 Task: Find connections with filter location Ponteareas with filter topic #SEMwith filter profile language English with filter current company Job4freshers with filter school St. Teresa's College  with filter industry Nonmetallic Mineral Mining with filter service category Date Entry with filter keywords title Community Food Project Worker
Action: Mouse moved to (531, 65)
Screenshot: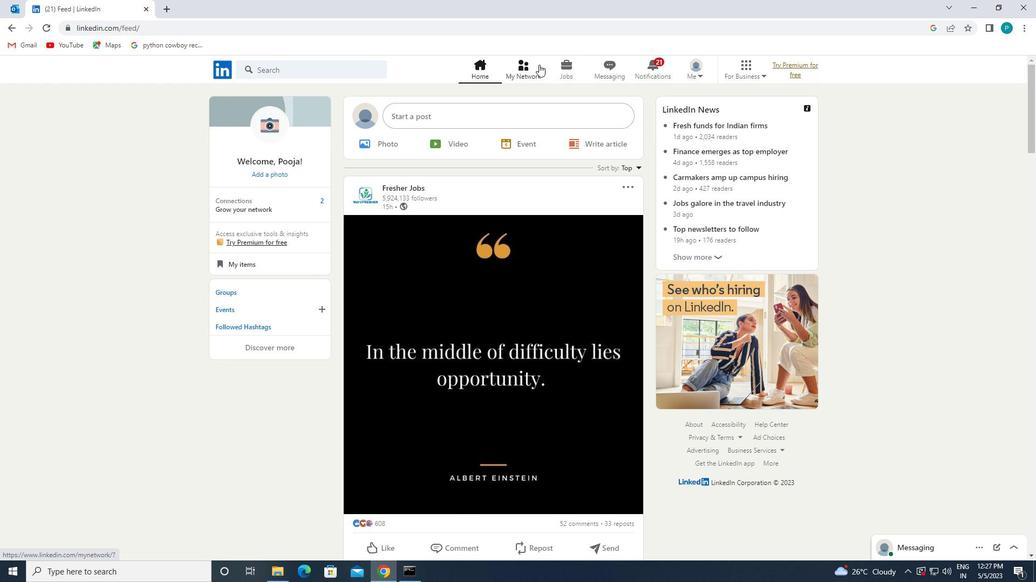 
Action: Mouse pressed left at (531, 65)
Screenshot: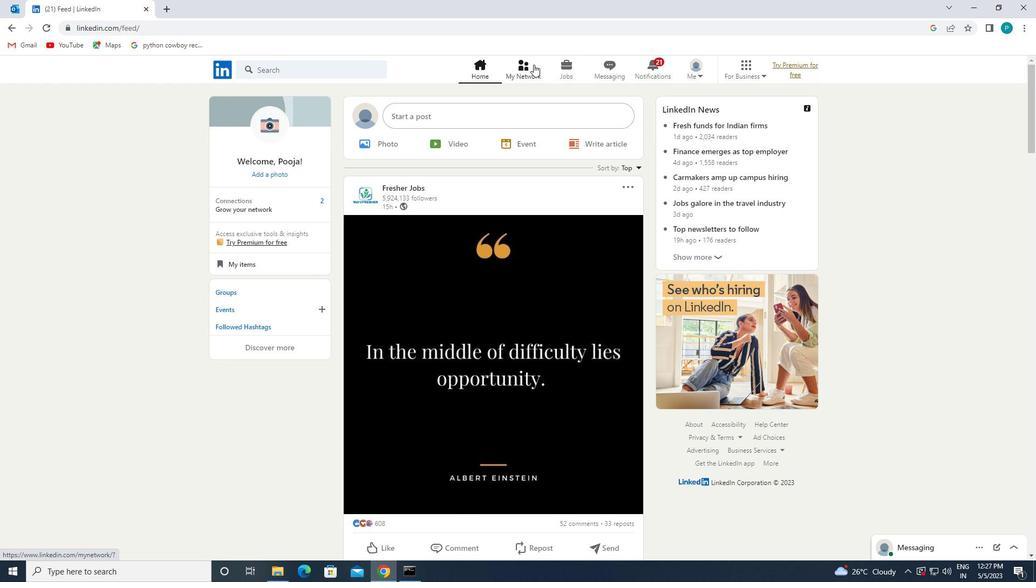 
Action: Mouse moved to (353, 136)
Screenshot: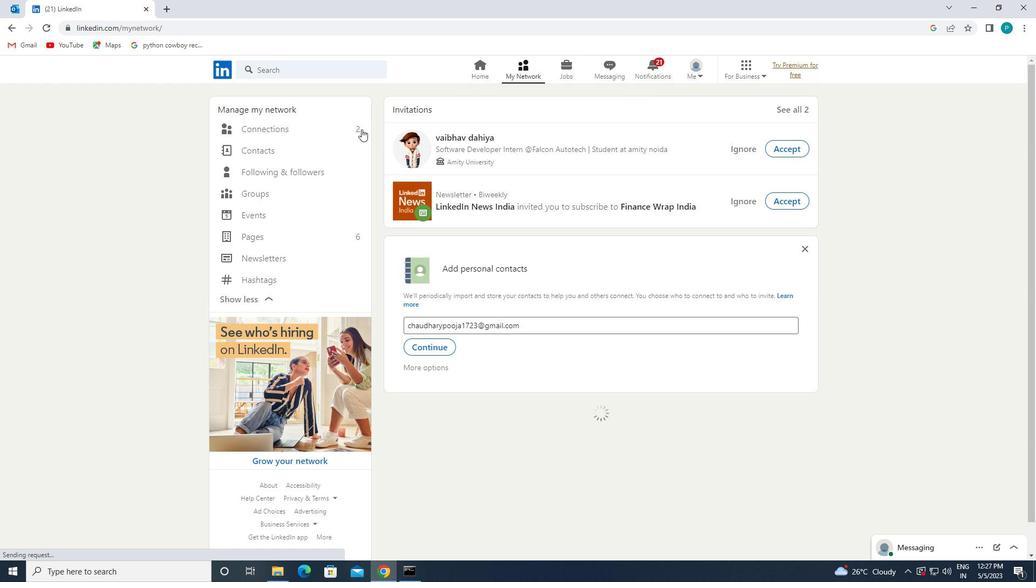 
Action: Mouse pressed left at (353, 136)
Screenshot: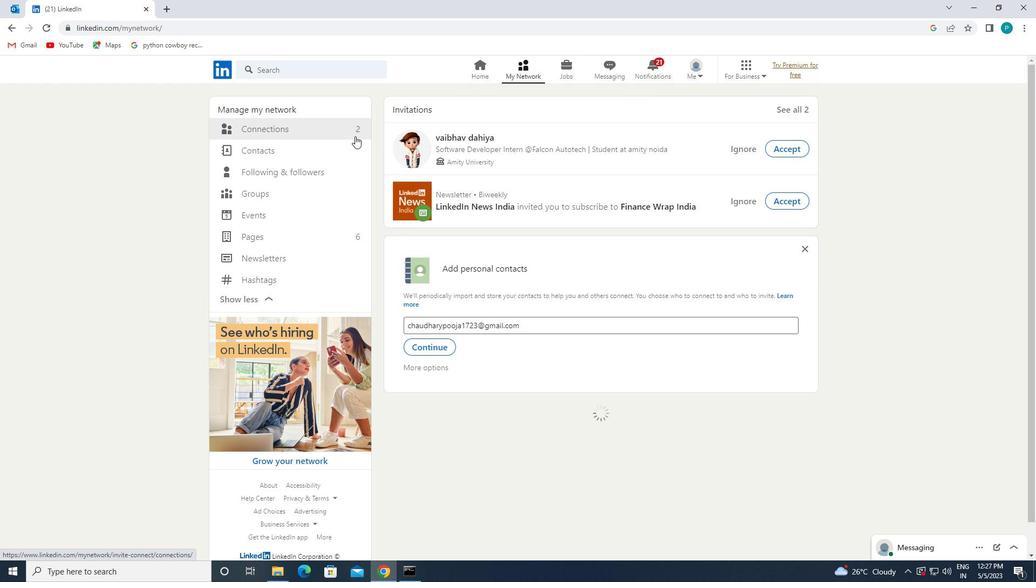 
Action: Mouse moved to (348, 131)
Screenshot: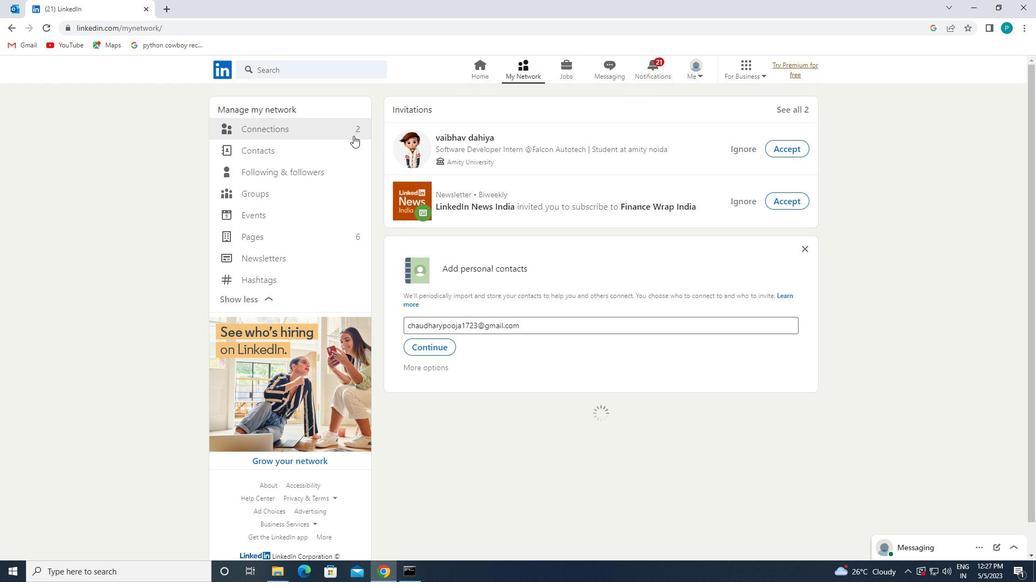 
Action: Mouse pressed left at (348, 131)
Screenshot: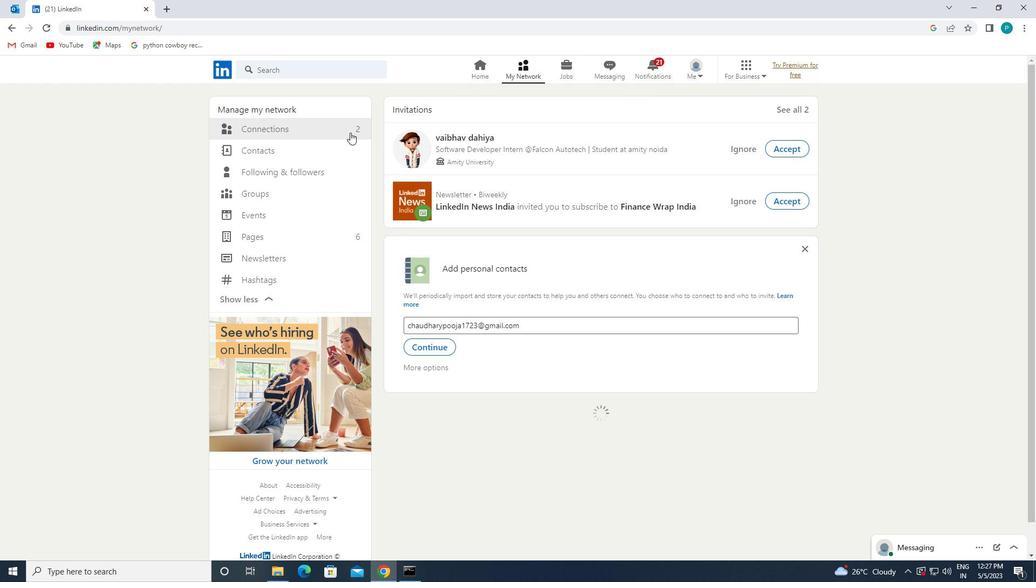 
Action: Mouse moved to (603, 136)
Screenshot: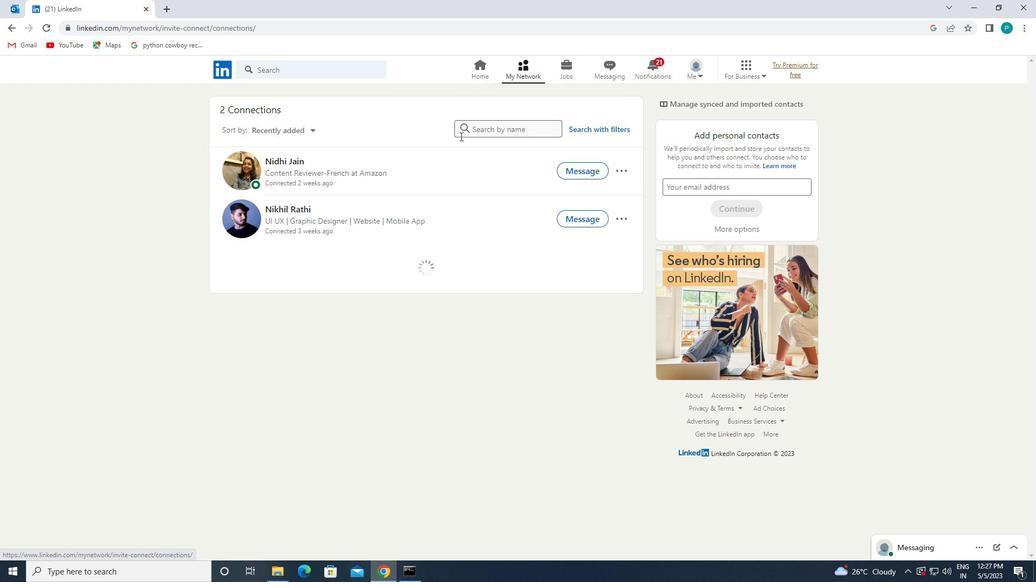 
Action: Mouse pressed left at (603, 136)
Screenshot: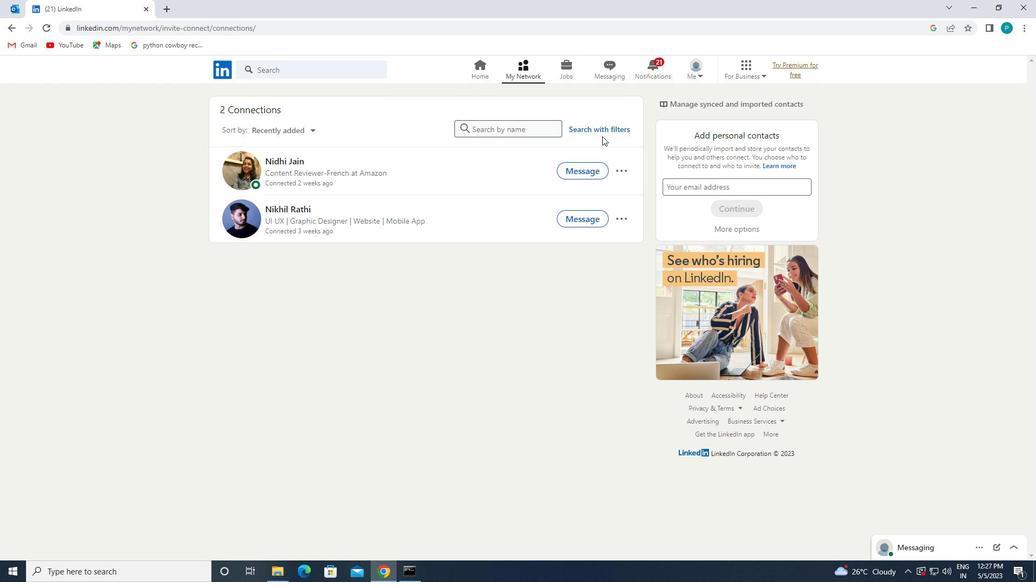 
Action: Mouse moved to (602, 135)
Screenshot: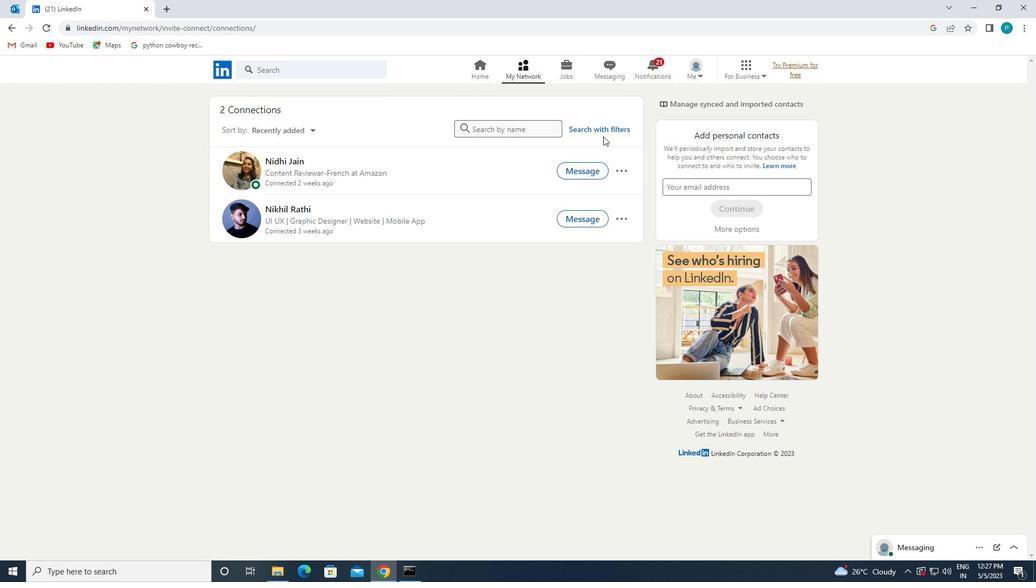 
Action: Mouse pressed left at (602, 135)
Screenshot: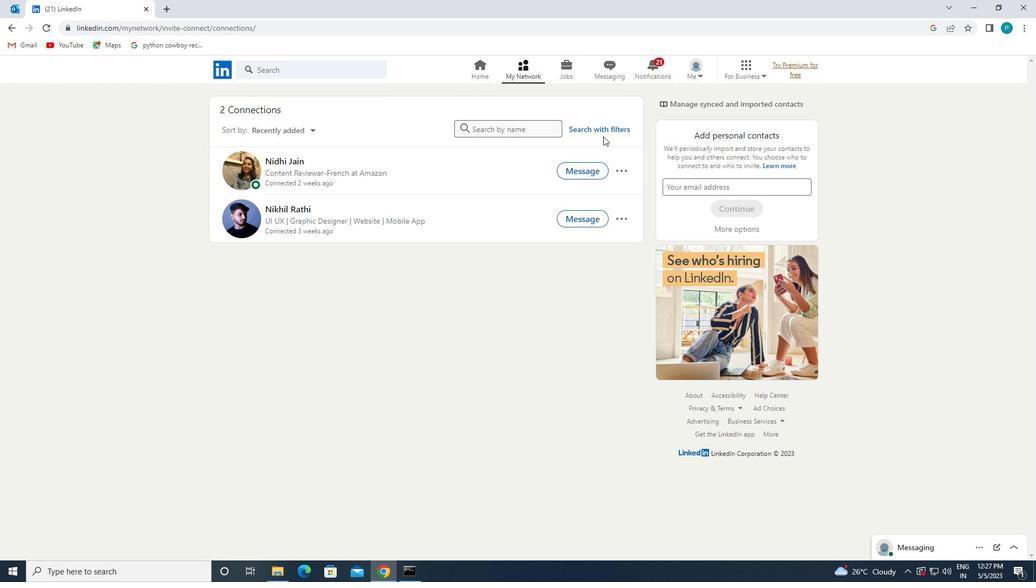 
Action: Mouse moved to (595, 127)
Screenshot: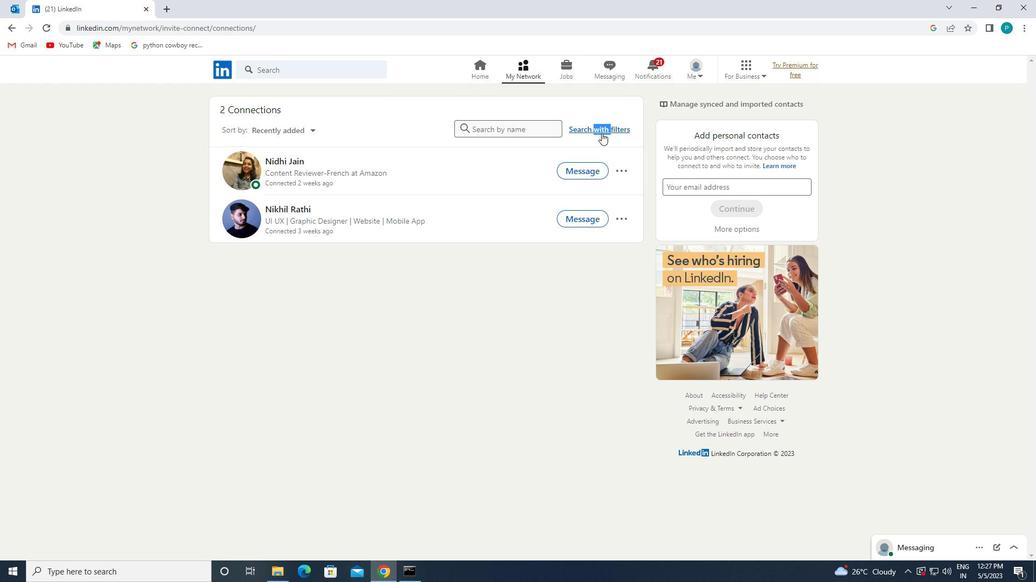 
Action: Mouse pressed left at (595, 127)
Screenshot: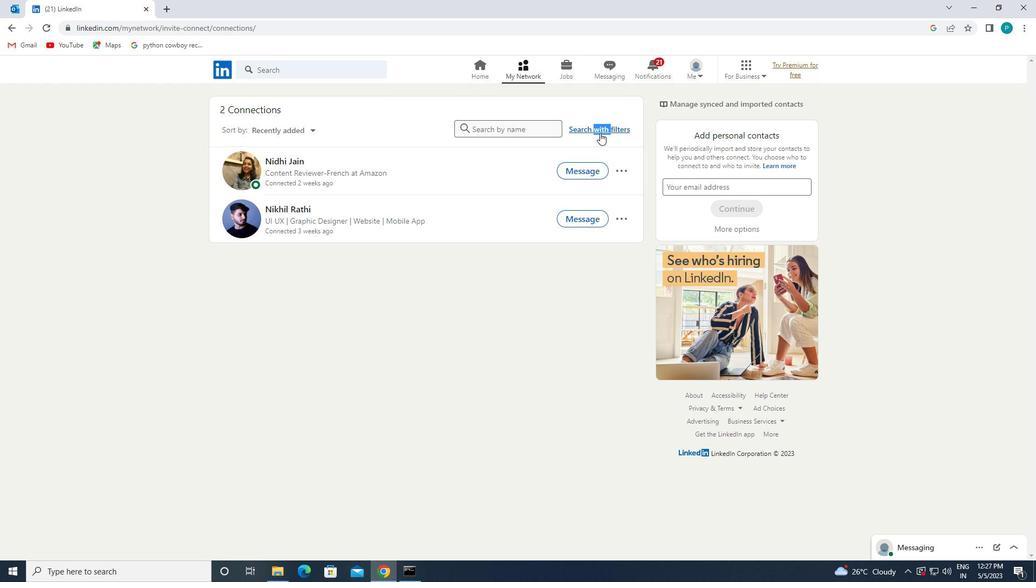 
Action: Mouse moved to (553, 100)
Screenshot: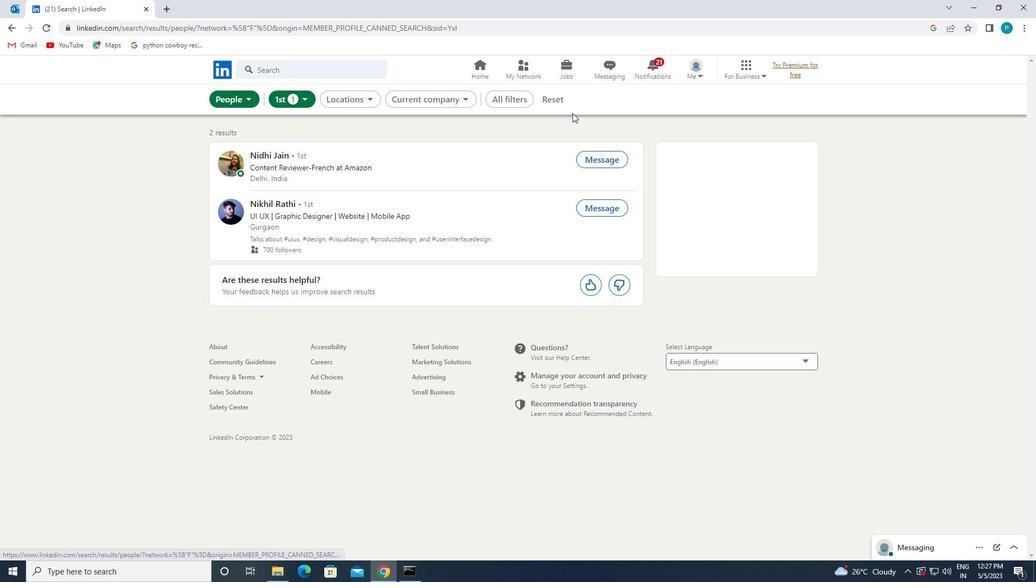 
Action: Mouse pressed left at (553, 100)
Screenshot: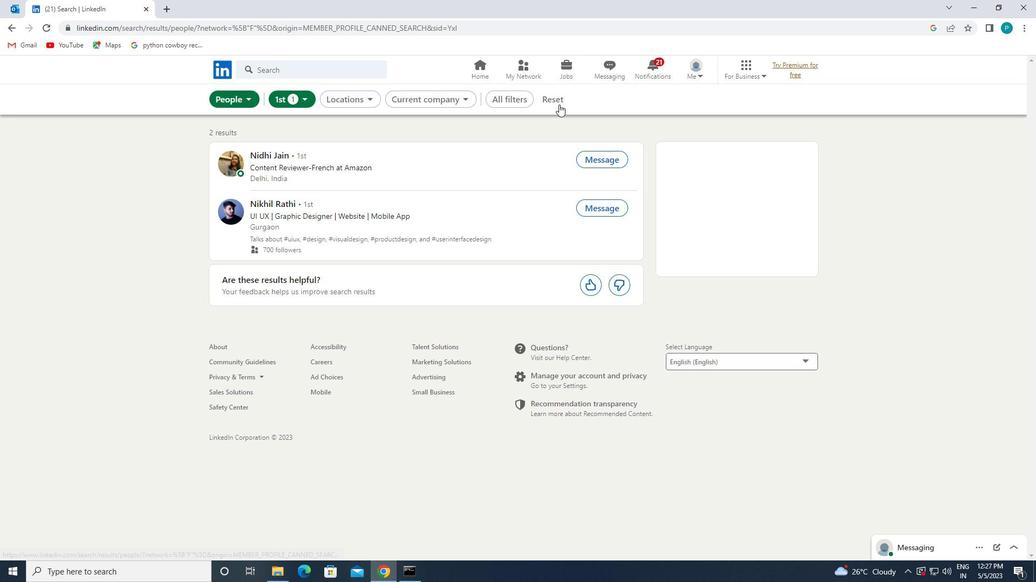 
Action: Mouse moved to (531, 97)
Screenshot: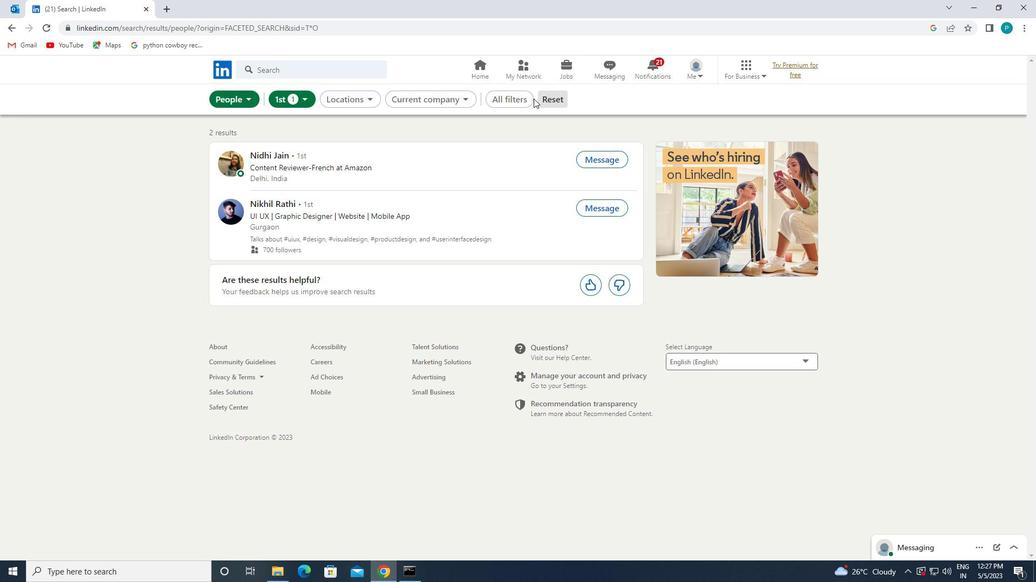 
Action: Mouse pressed left at (531, 97)
Screenshot: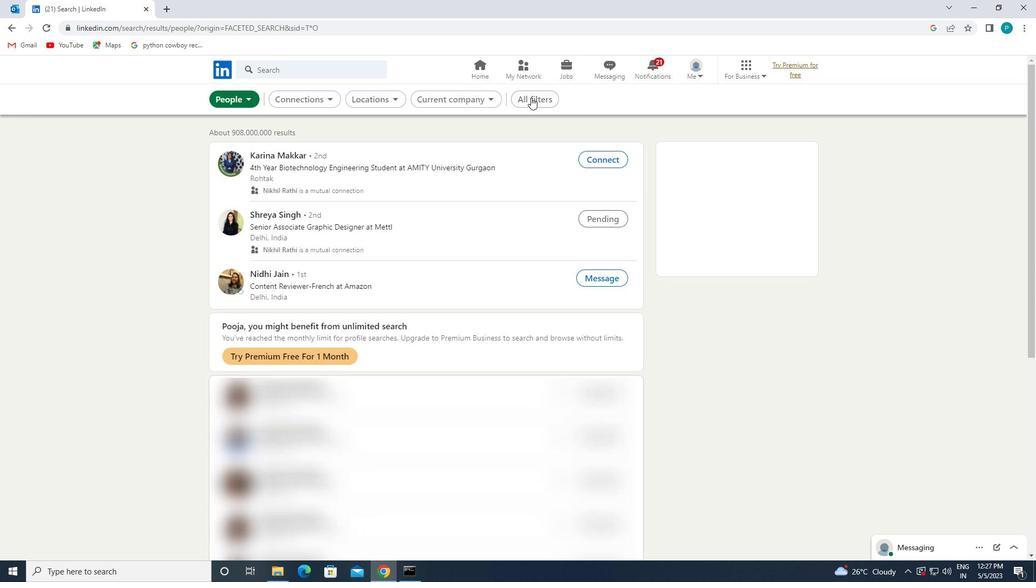 
Action: Mouse moved to (954, 250)
Screenshot: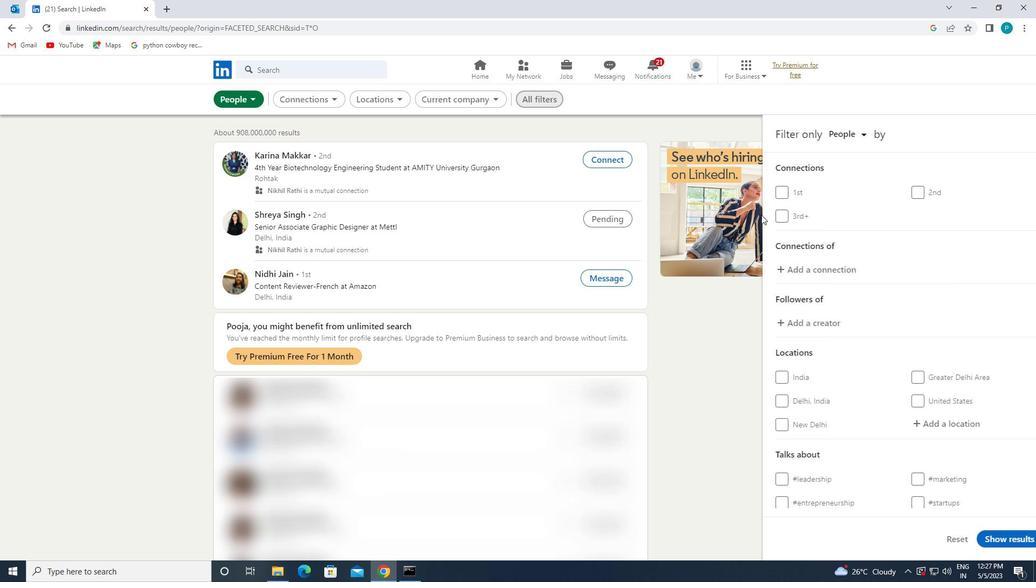 
Action: Mouse scrolled (954, 250) with delta (0, 0)
Screenshot: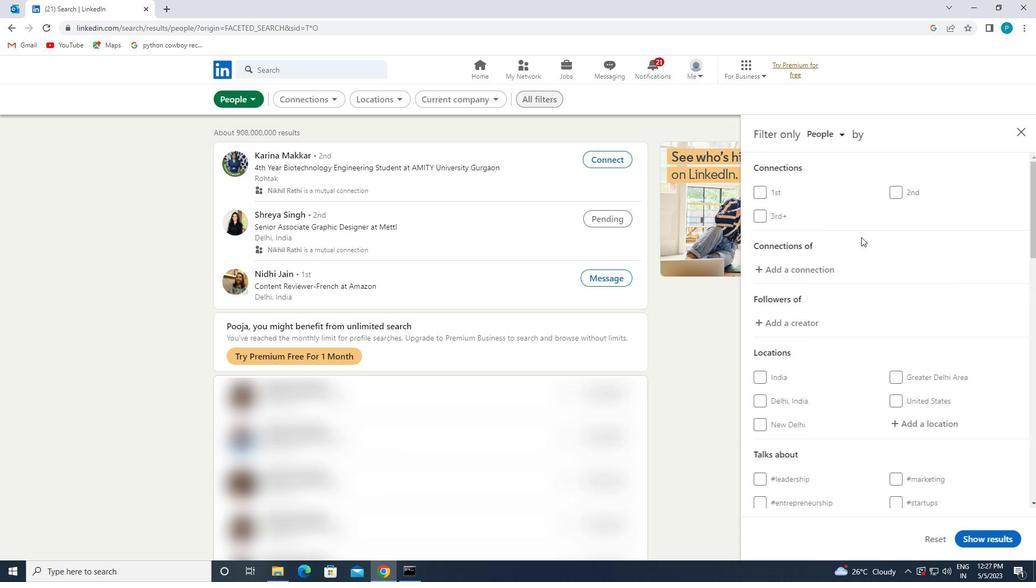 
Action: Mouse moved to (955, 251)
Screenshot: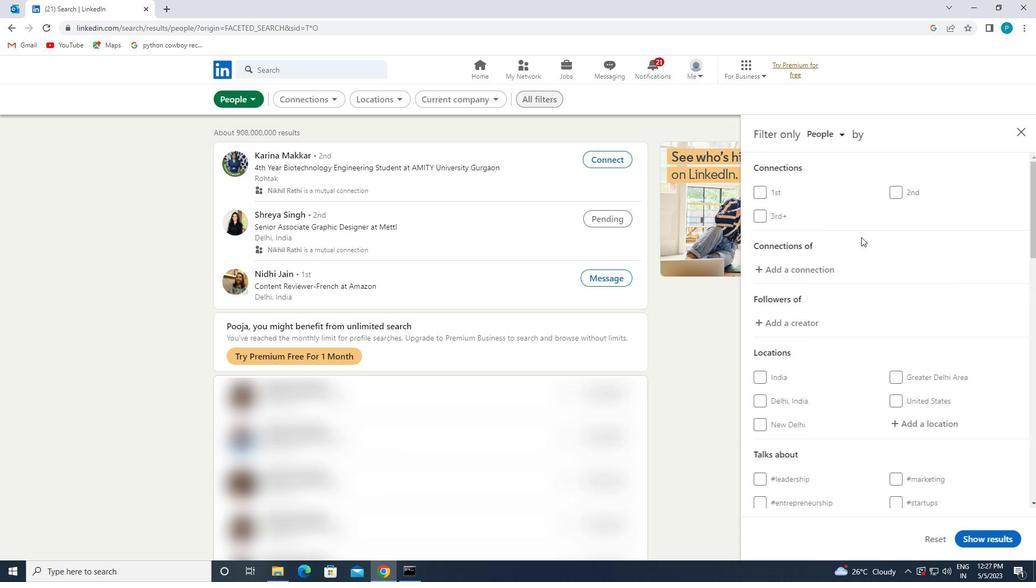 
Action: Mouse scrolled (955, 250) with delta (0, 0)
Screenshot: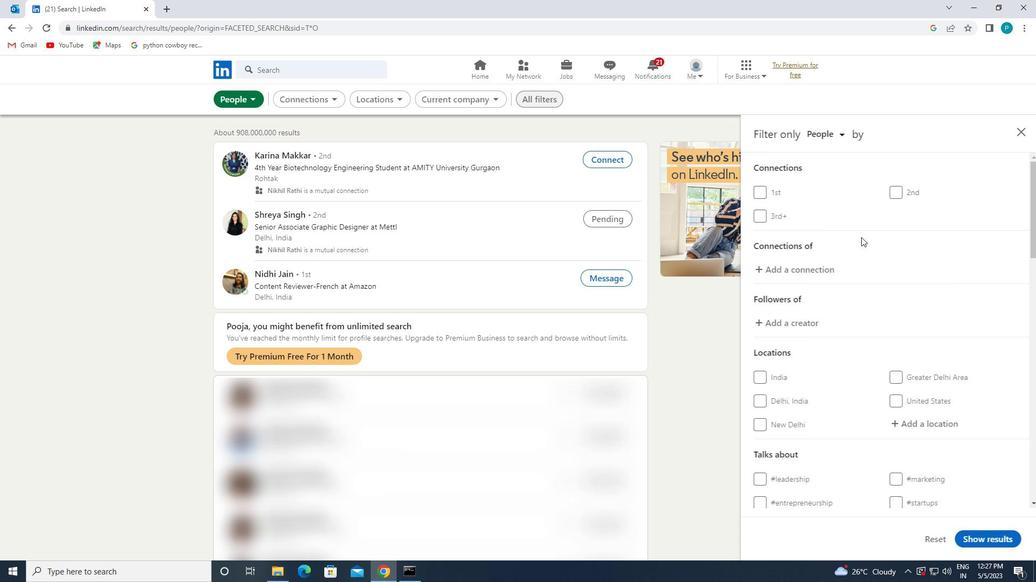 
Action: Mouse moved to (923, 315)
Screenshot: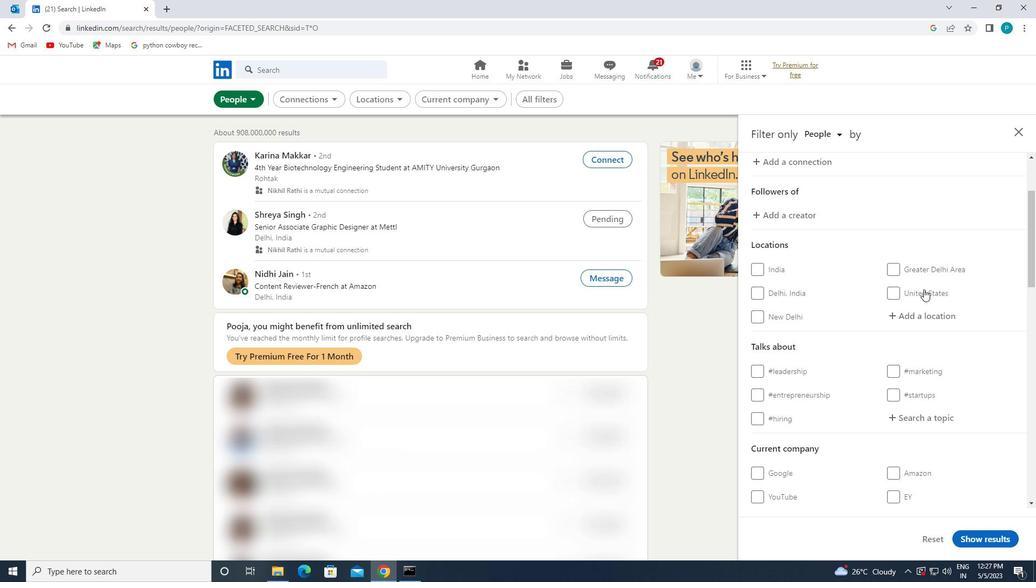
Action: Mouse pressed left at (923, 315)
Screenshot: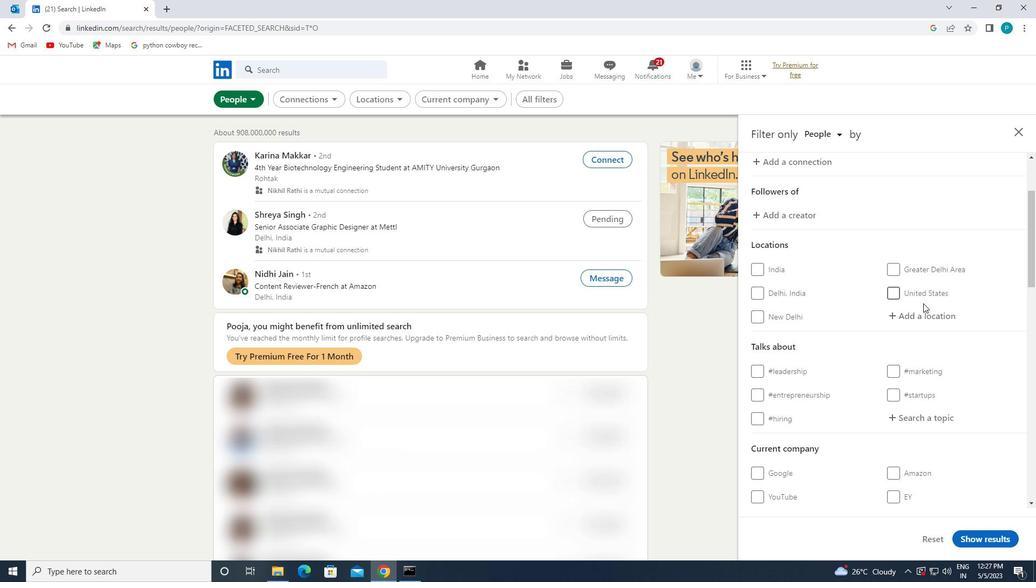 
Action: Mouse moved to (923, 315)
Screenshot: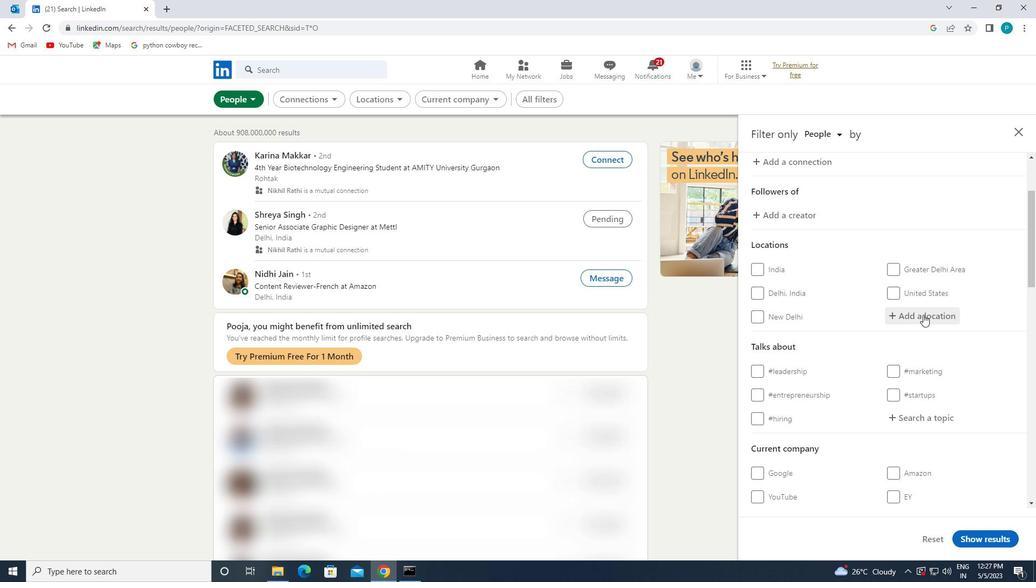 
Action: Key pressed <Key.caps_lock>p<Key.caps_lock>ontear
Screenshot: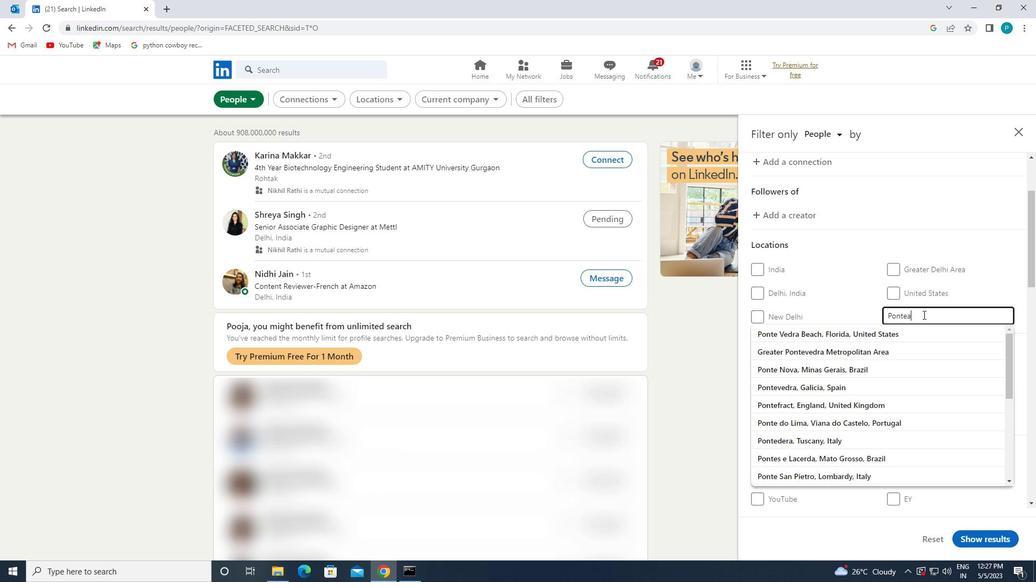 
Action: Mouse moved to (905, 329)
Screenshot: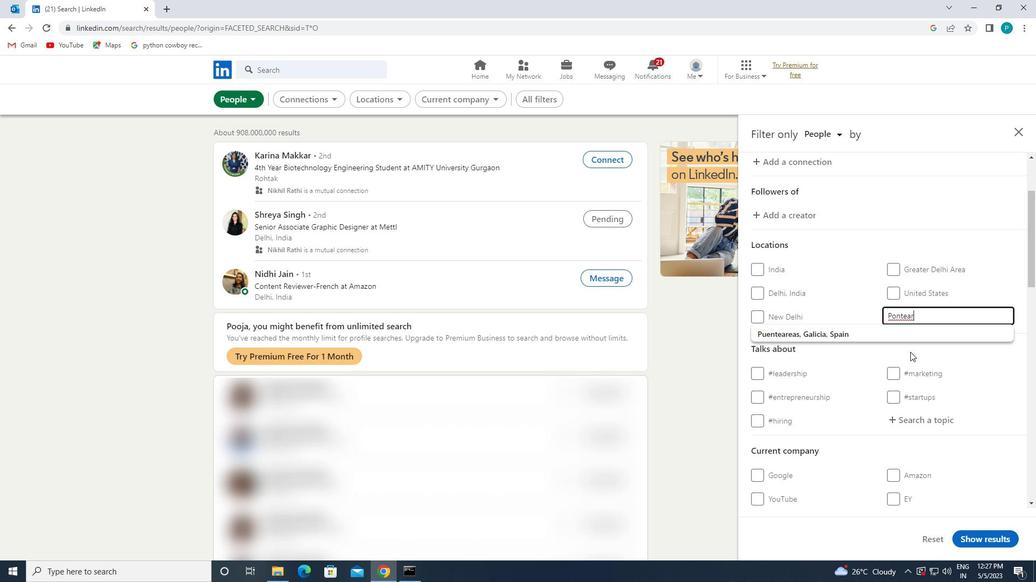 
Action: Mouse pressed left at (905, 329)
Screenshot: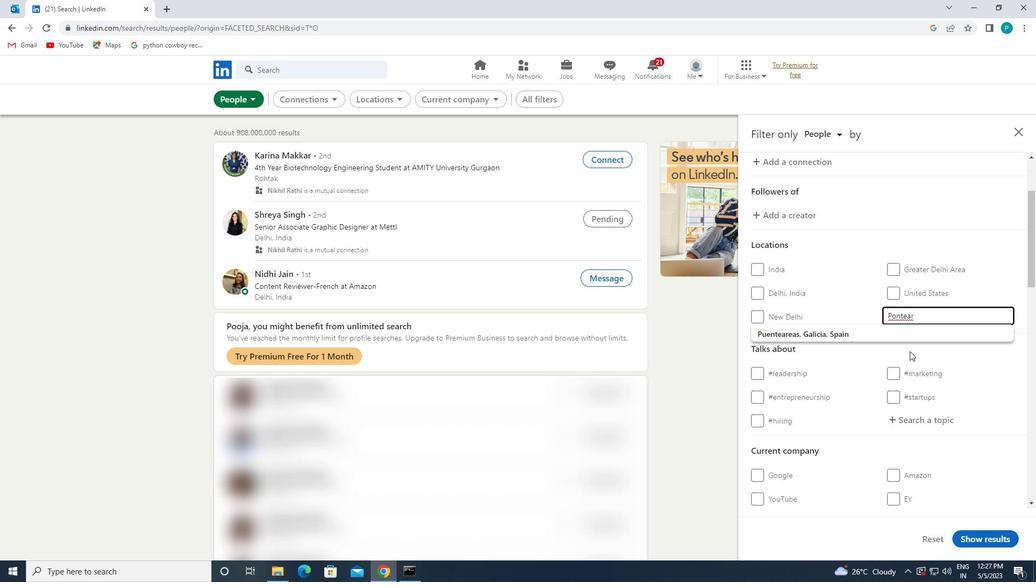 
Action: Mouse moved to (912, 335)
Screenshot: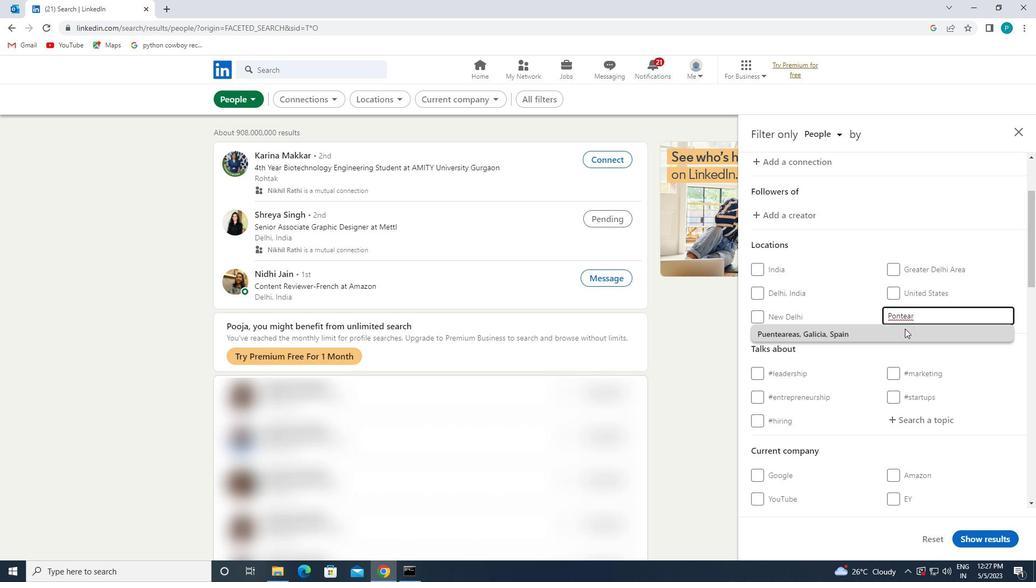 
Action: Mouse scrolled (912, 335) with delta (0, 0)
Screenshot: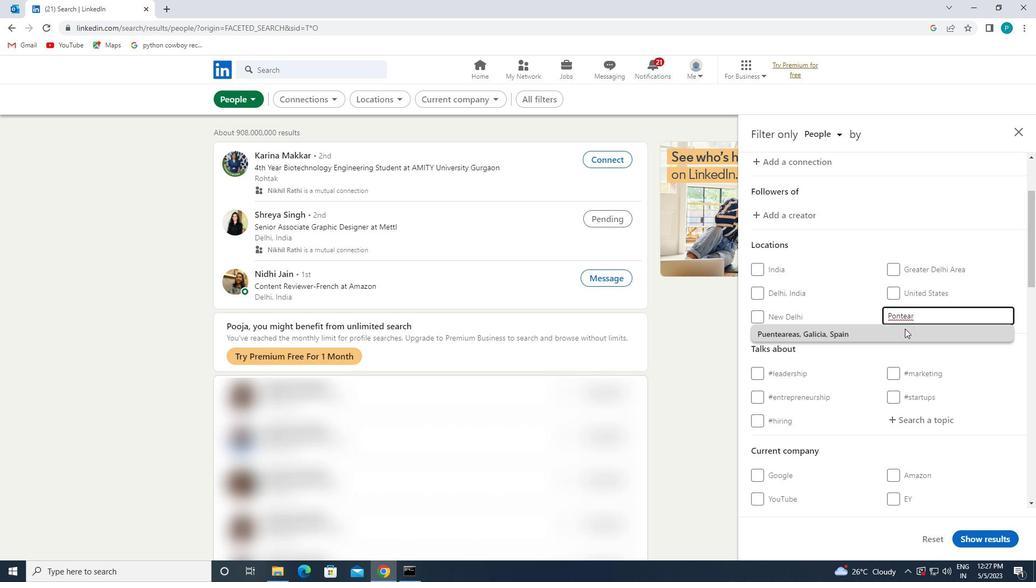 
Action: Mouse scrolled (912, 335) with delta (0, 0)
Screenshot: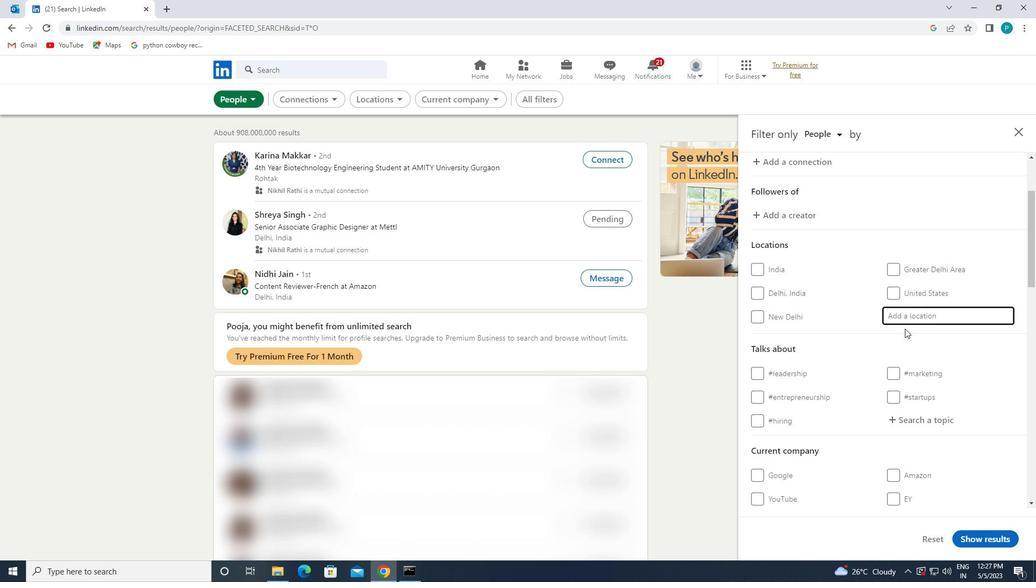 
Action: Mouse scrolled (912, 335) with delta (0, 0)
Screenshot: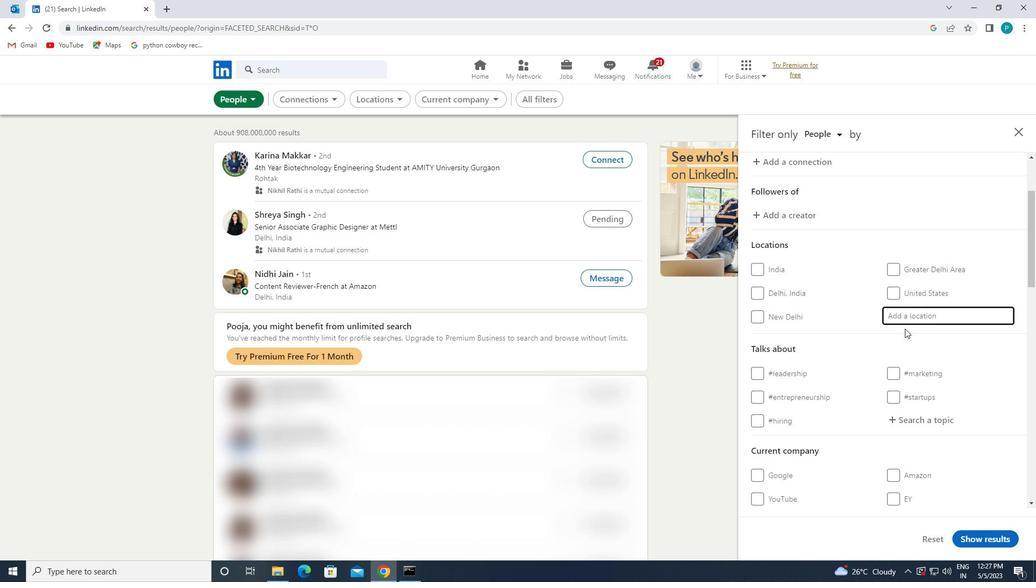 
Action: Mouse moved to (903, 287)
Screenshot: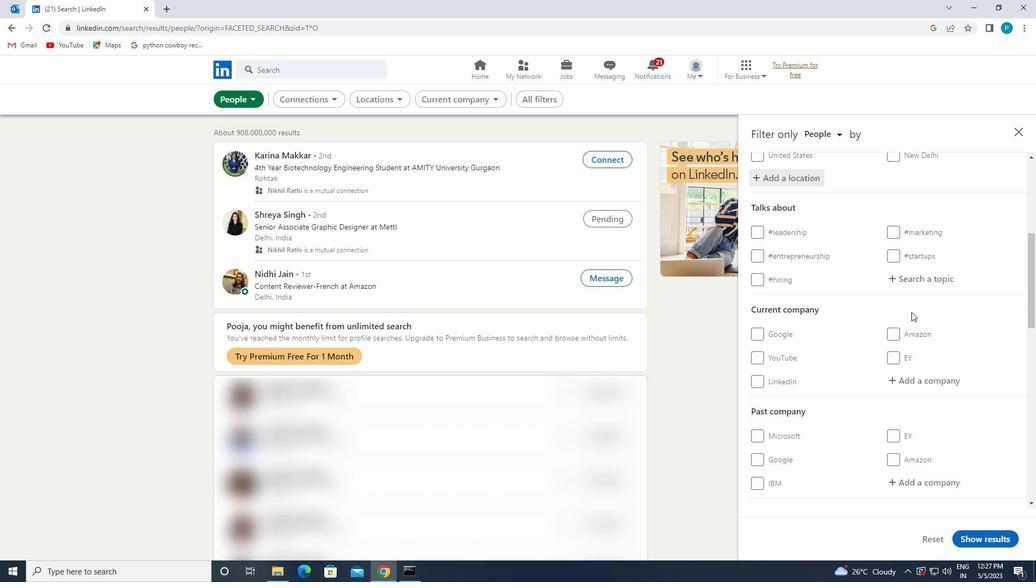
Action: Mouse pressed left at (903, 287)
Screenshot: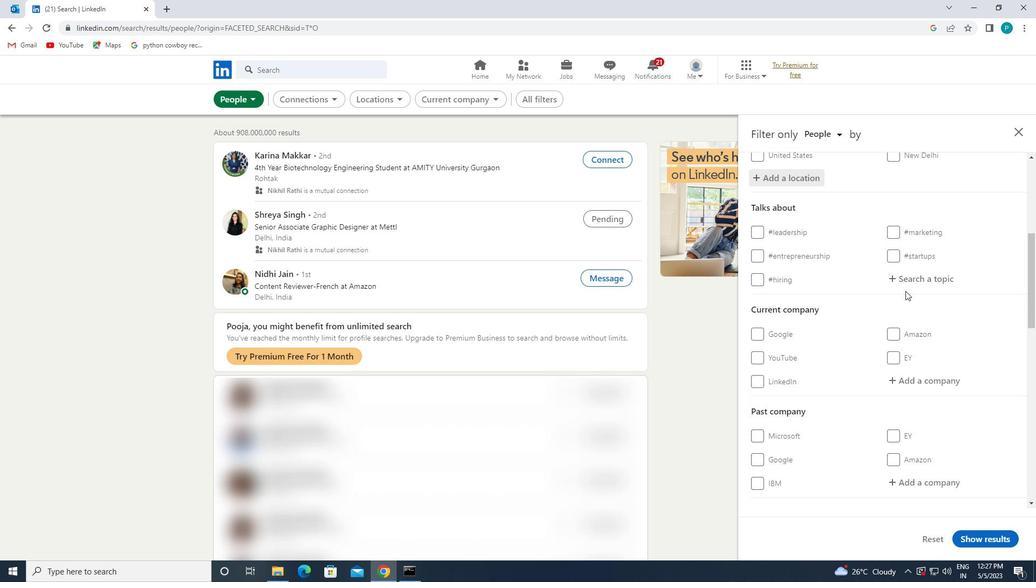 
Action: Mouse moved to (902, 286)
Screenshot: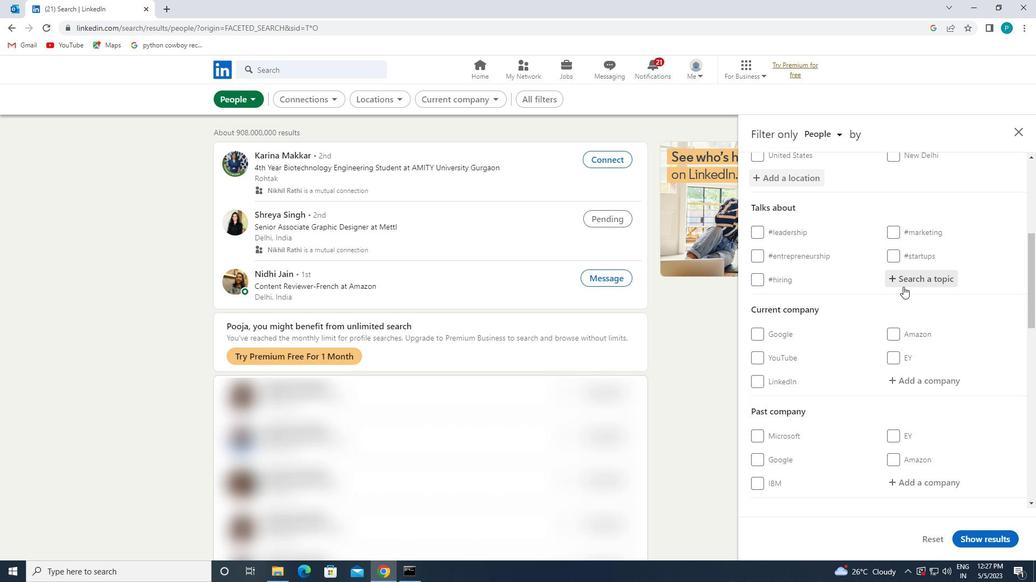 
Action: Key pressed <Key.shift>#<Key.caps_lock>SEM
Screenshot: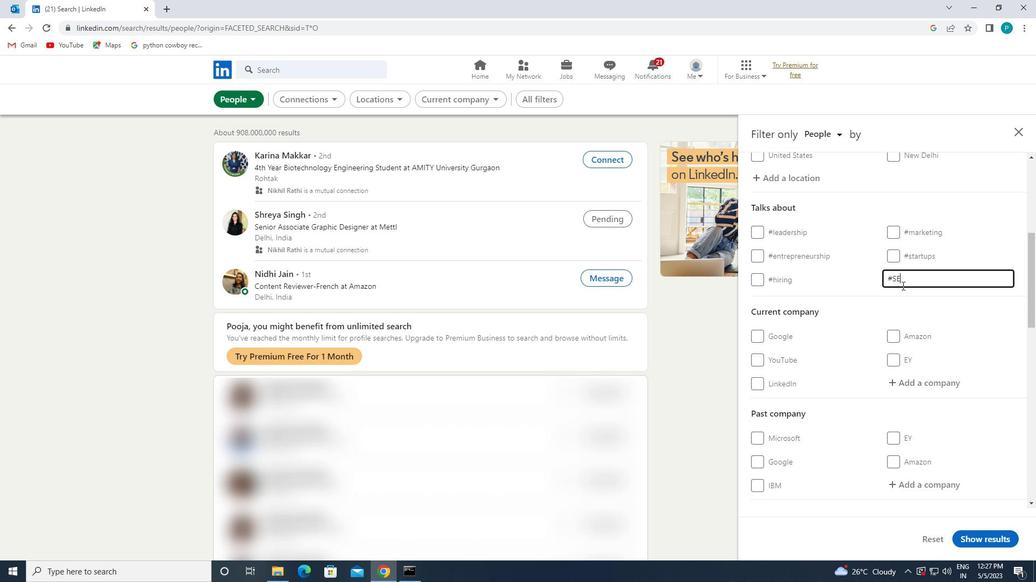 
Action: Mouse moved to (903, 286)
Screenshot: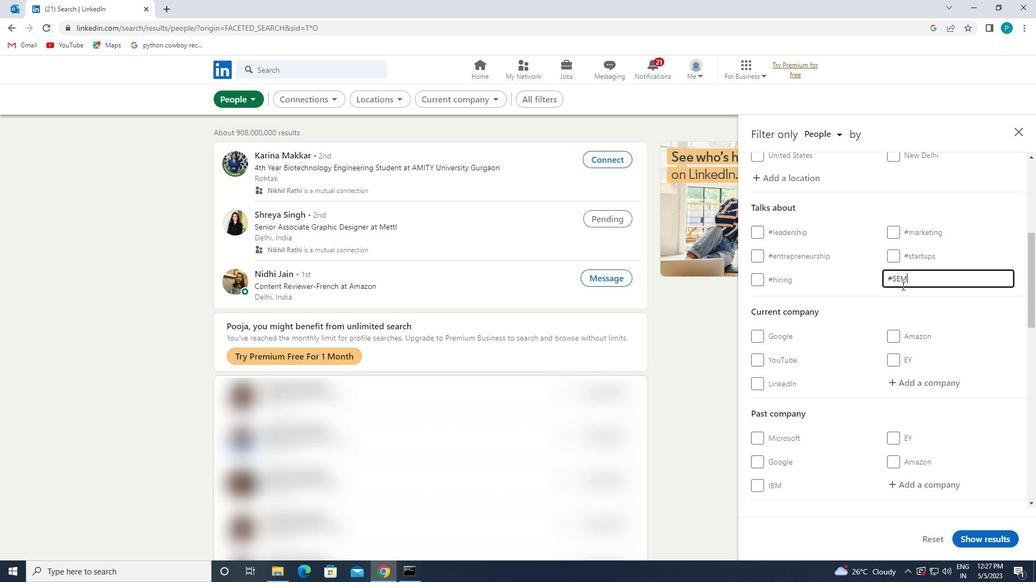 
Action: Mouse scrolled (903, 285) with delta (0, 0)
Screenshot: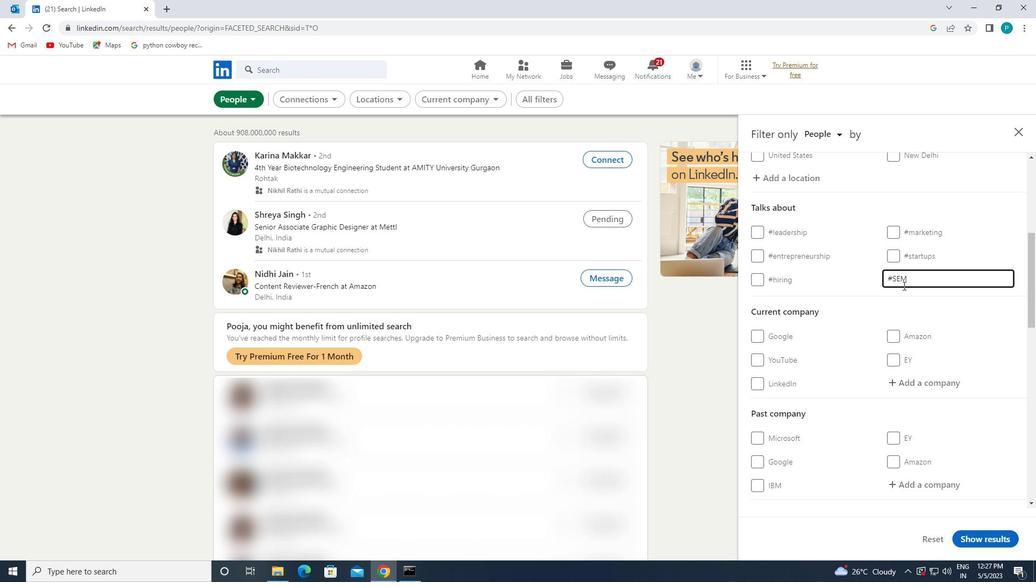 
Action: Mouse scrolled (903, 285) with delta (0, 0)
Screenshot: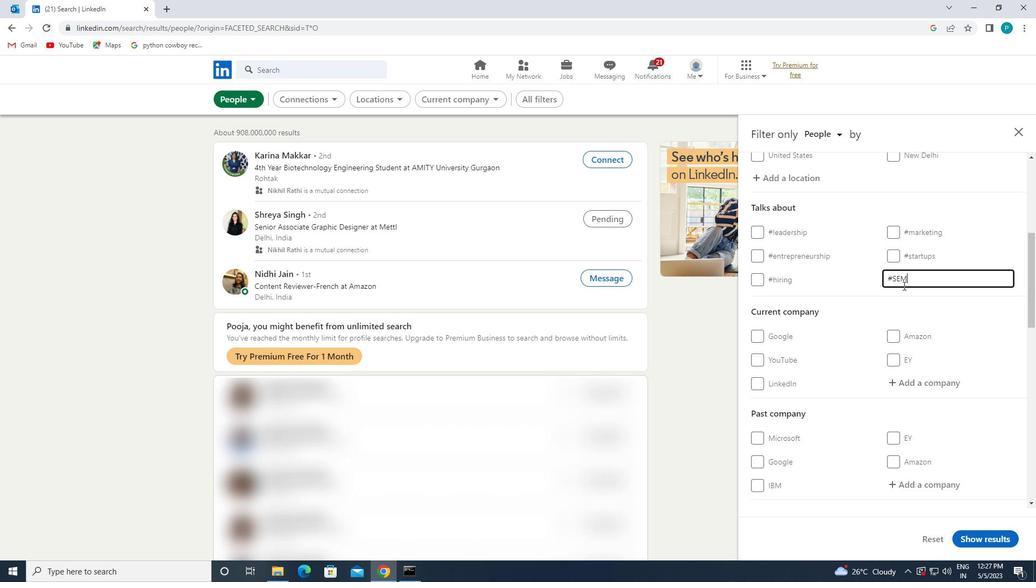 
Action: Mouse scrolled (903, 285) with delta (0, 0)
Screenshot: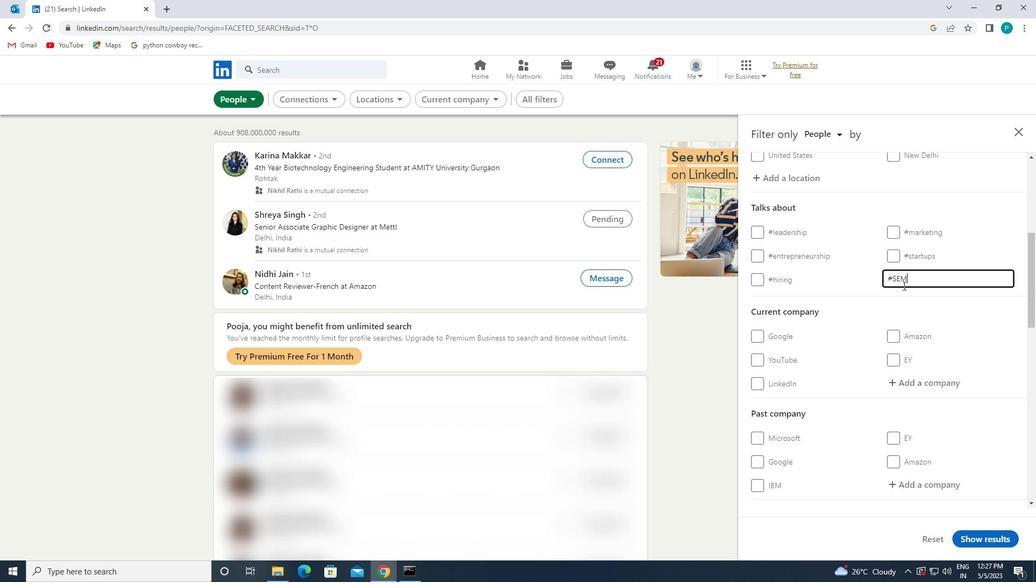 
Action: Mouse moved to (831, 331)
Screenshot: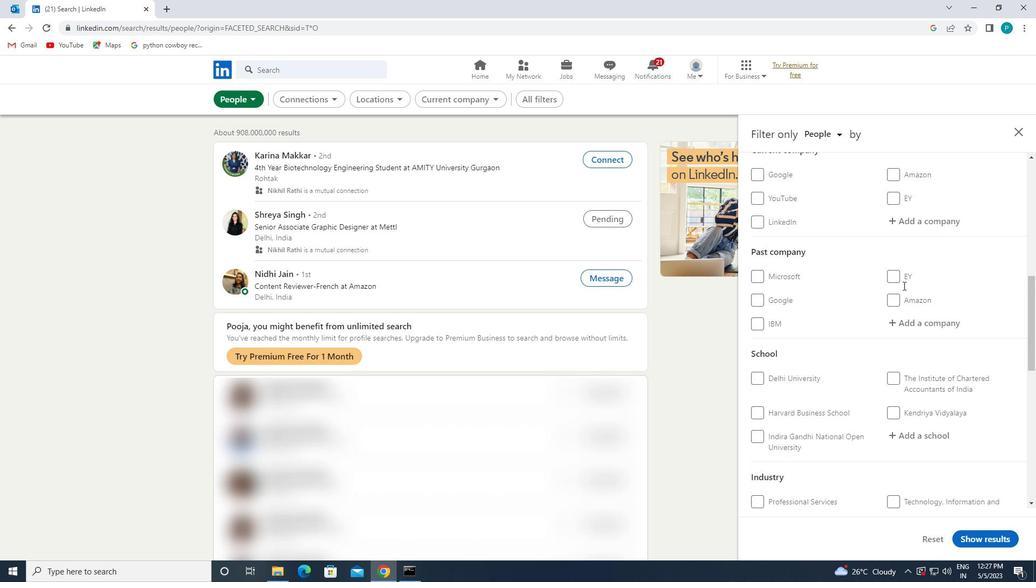 
Action: Mouse scrolled (831, 330) with delta (0, 0)
Screenshot: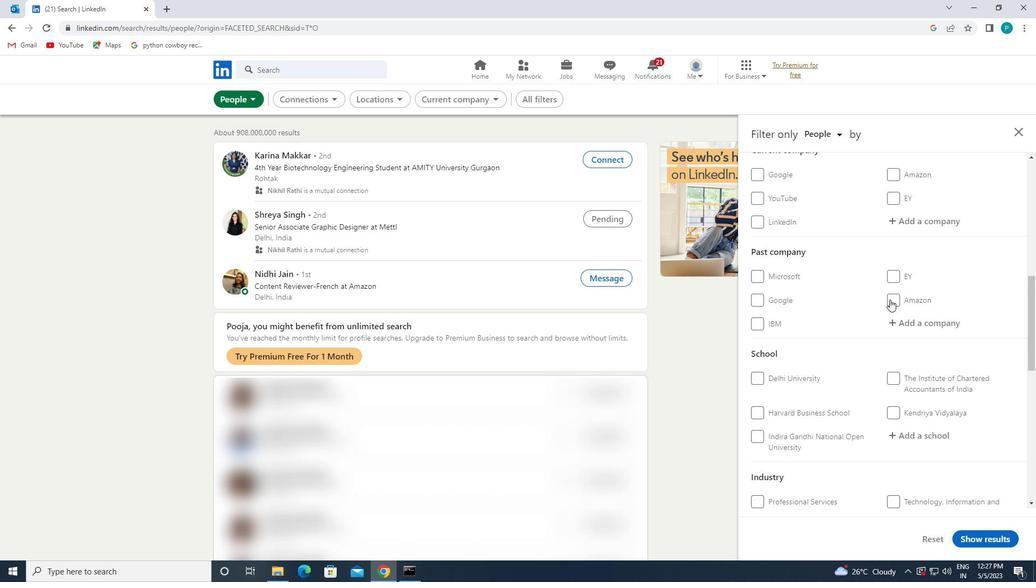 
Action: Mouse scrolled (831, 330) with delta (0, 0)
Screenshot: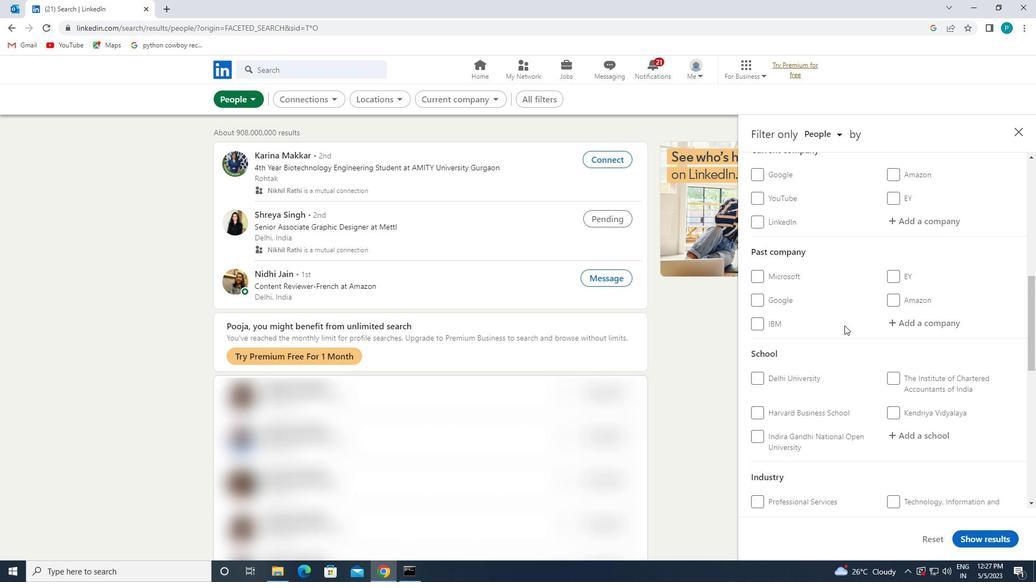 
Action: Mouse moved to (819, 357)
Screenshot: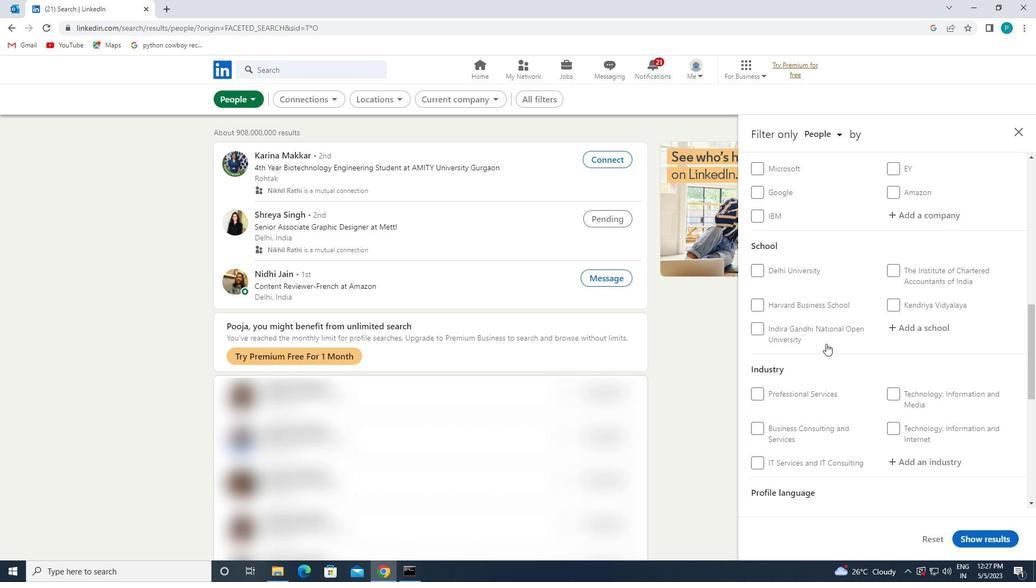 
Action: Mouse scrolled (819, 356) with delta (0, 0)
Screenshot: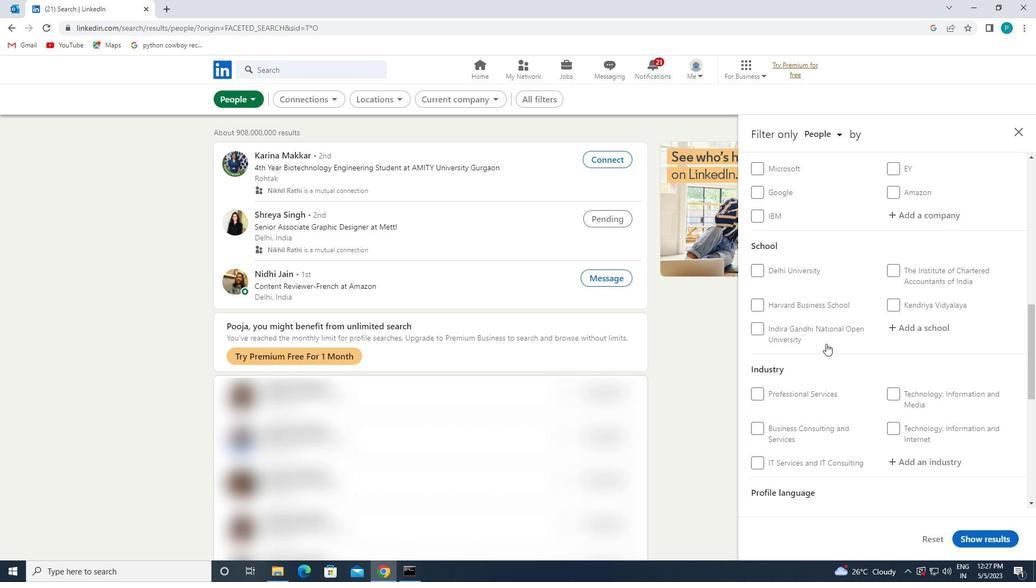 
Action: Mouse moved to (819, 360)
Screenshot: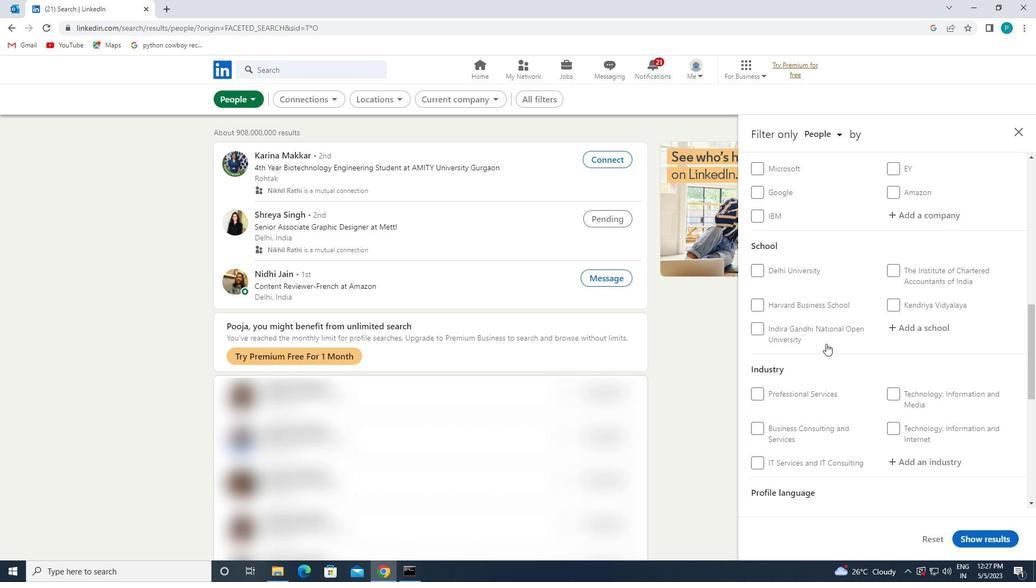 
Action: Mouse scrolled (819, 359) with delta (0, 0)
Screenshot: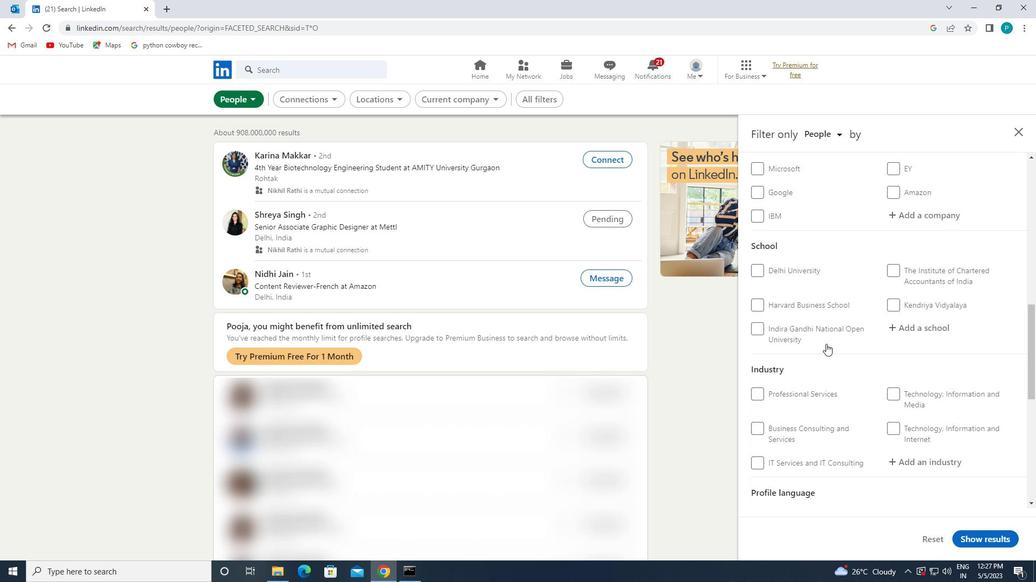 
Action: Mouse moved to (787, 411)
Screenshot: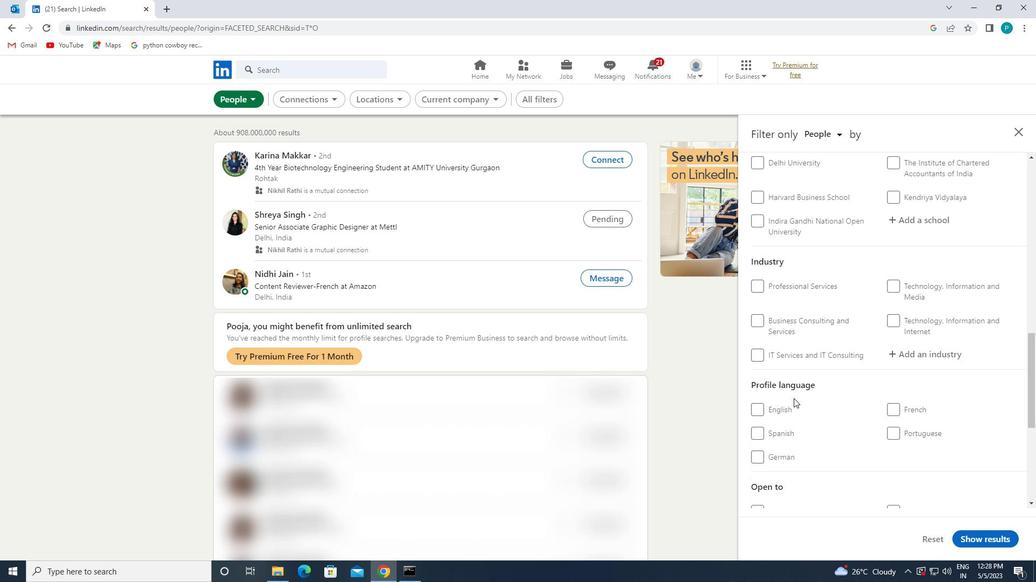 
Action: Mouse pressed left at (787, 411)
Screenshot: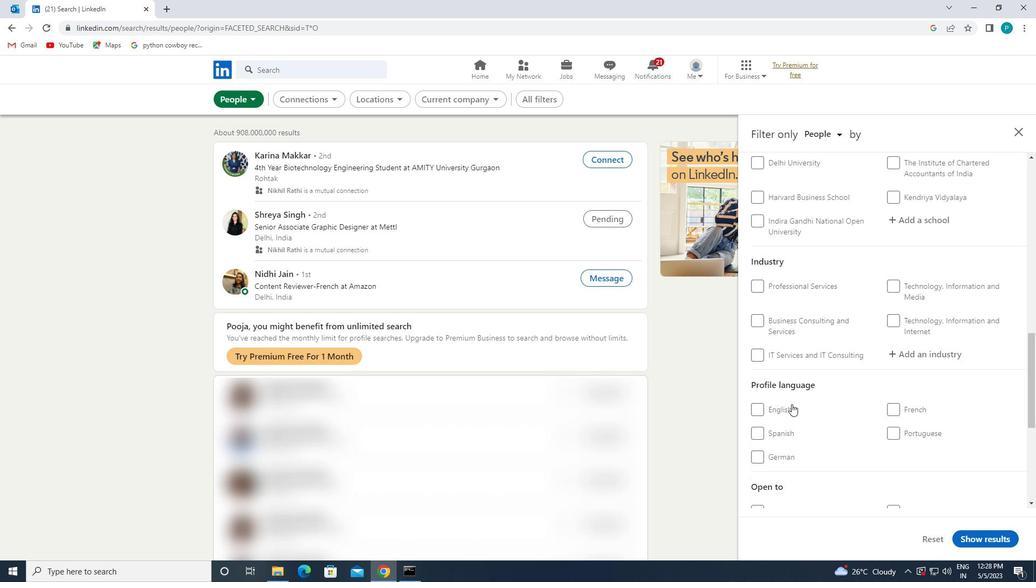 
Action: Mouse moved to (946, 375)
Screenshot: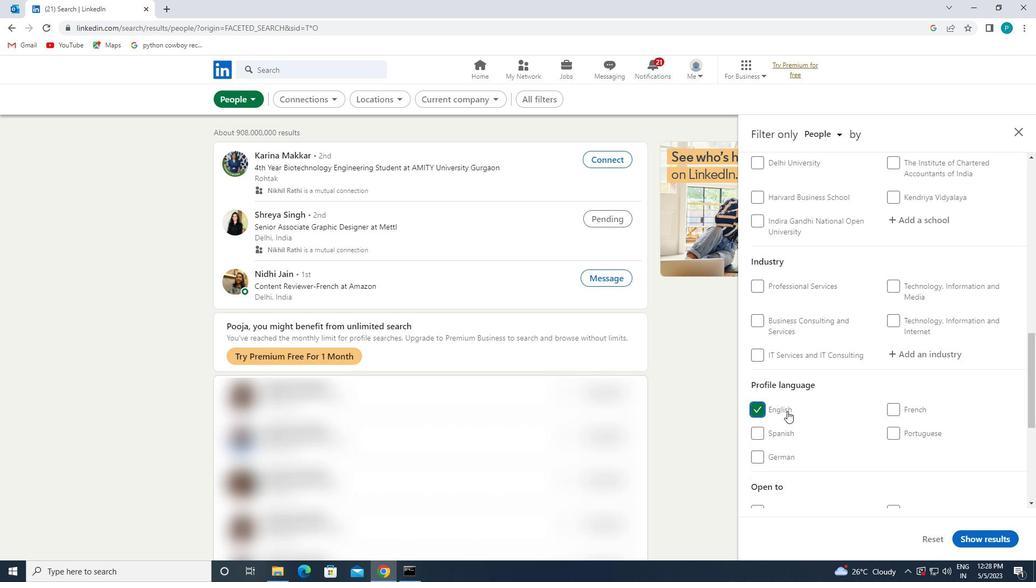 
Action: Mouse scrolled (946, 376) with delta (0, 0)
Screenshot: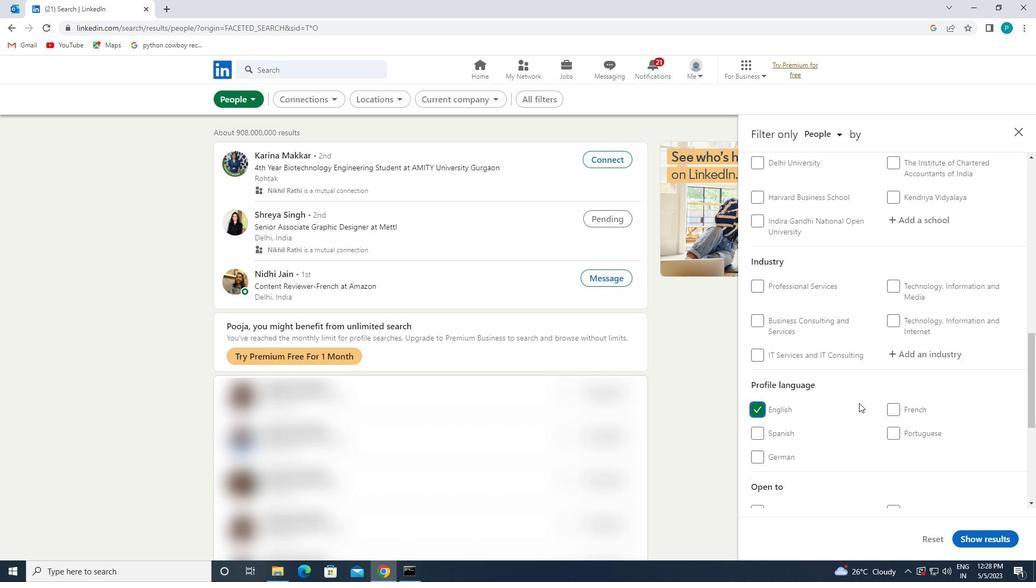 
Action: Mouse moved to (947, 374)
Screenshot: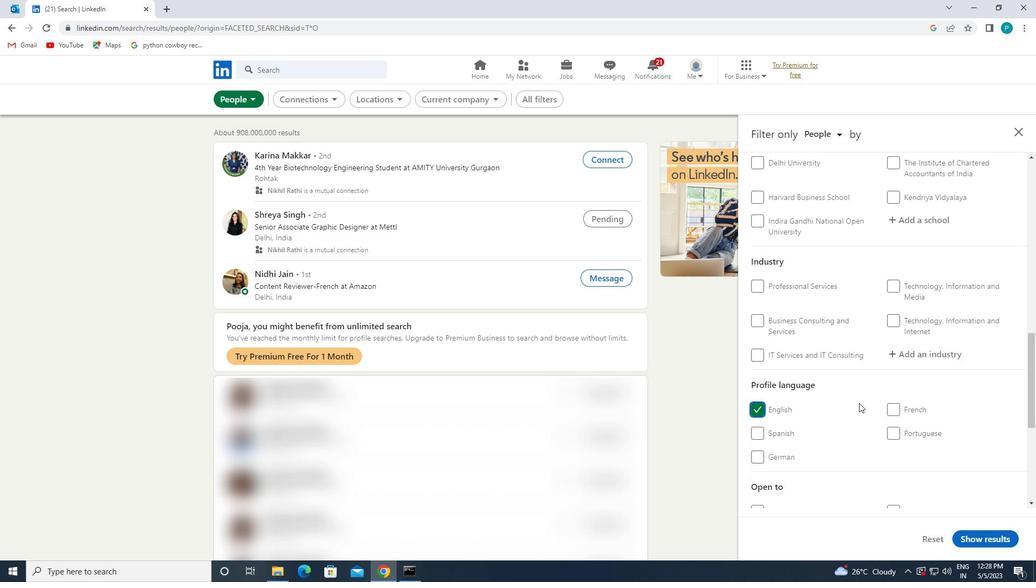 
Action: Mouse scrolled (947, 374) with delta (0, 0)
Screenshot: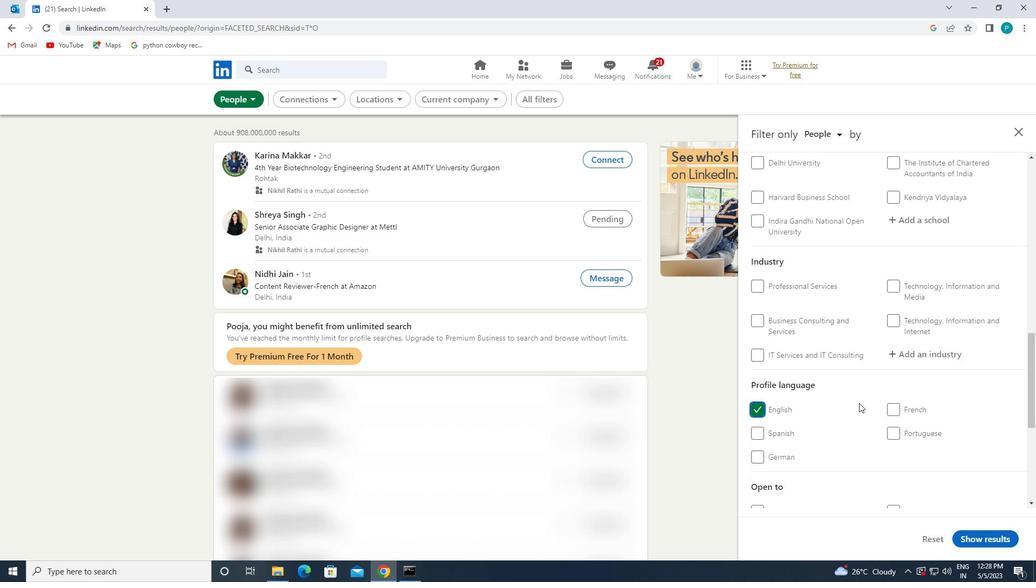 
Action: Mouse moved to (965, 307)
Screenshot: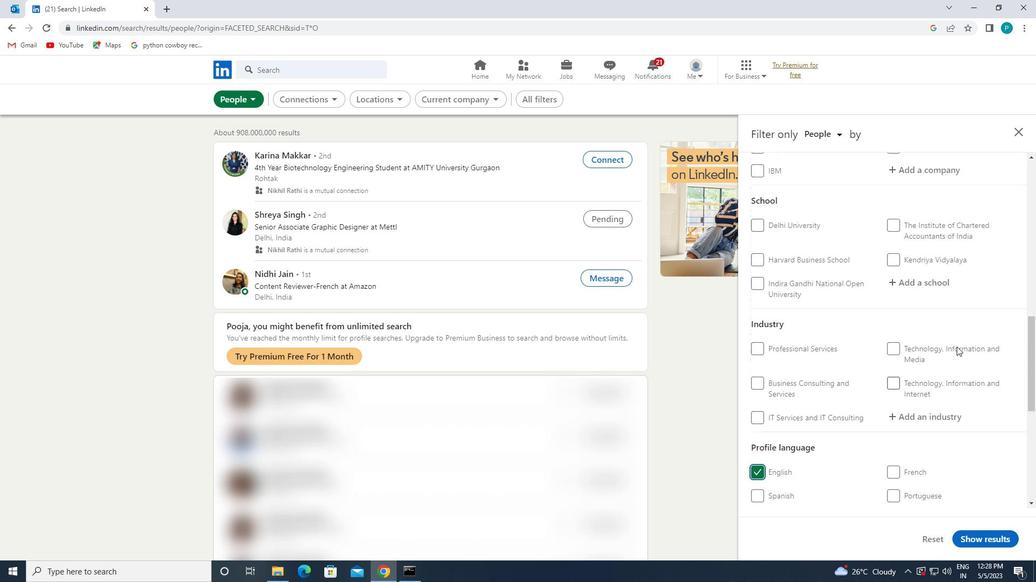 
Action: Mouse scrolled (965, 307) with delta (0, 0)
Screenshot: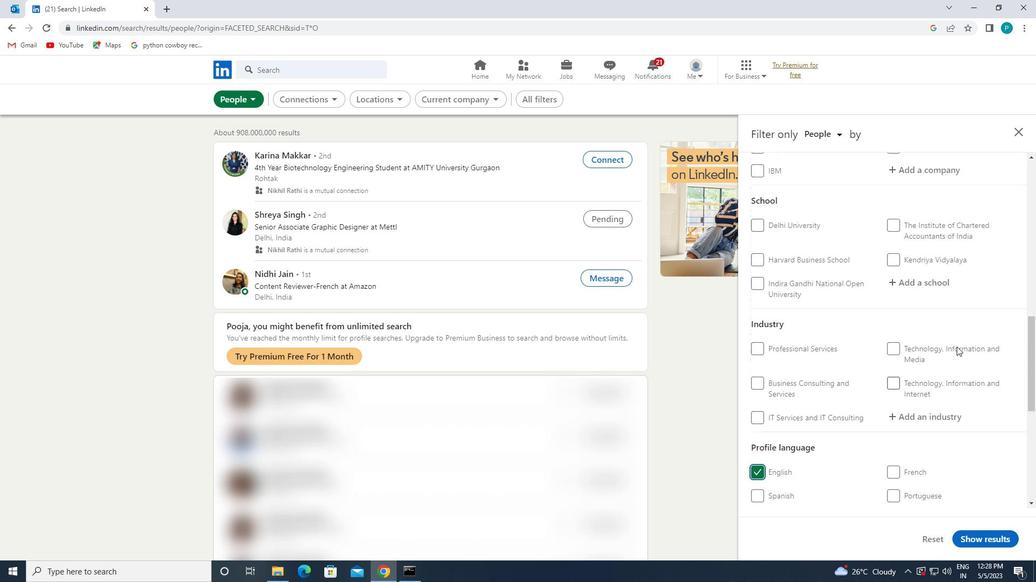 
Action: Mouse moved to (965, 303)
Screenshot: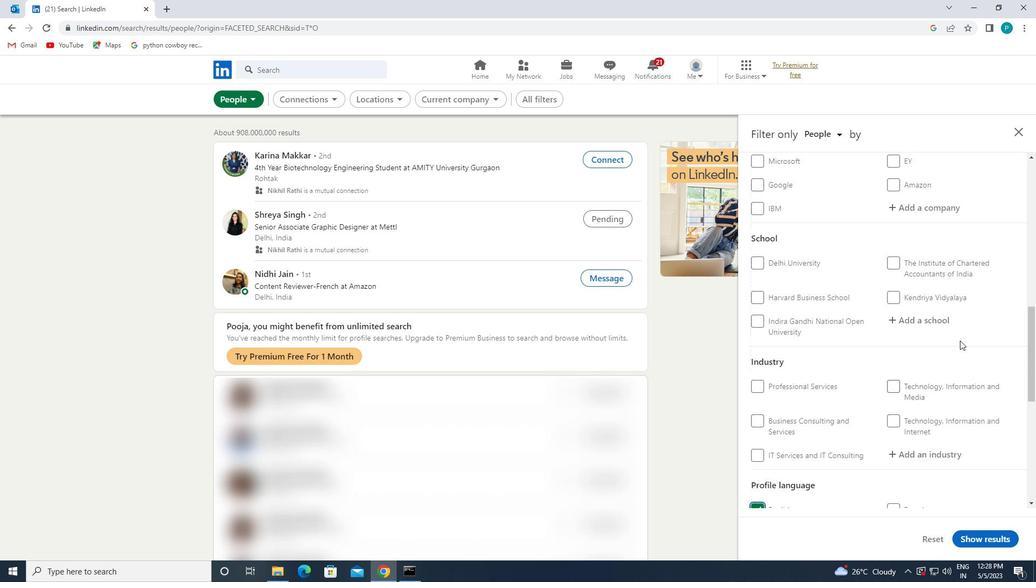 
Action: Mouse scrolled (965, 303) with delta (0, 0)
Screenshot: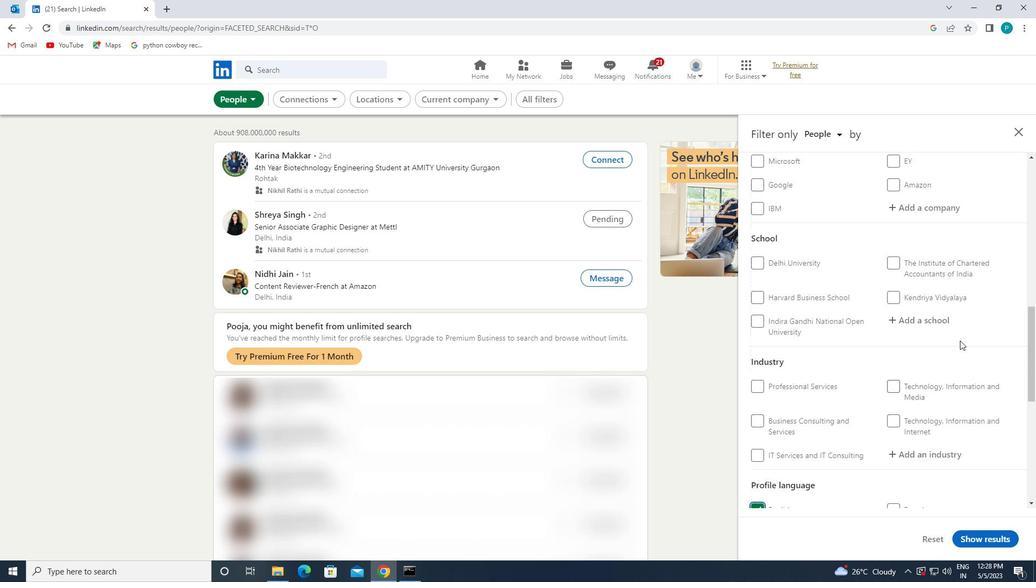 
Action: Mouse moved to (965, 302)
Screenshot: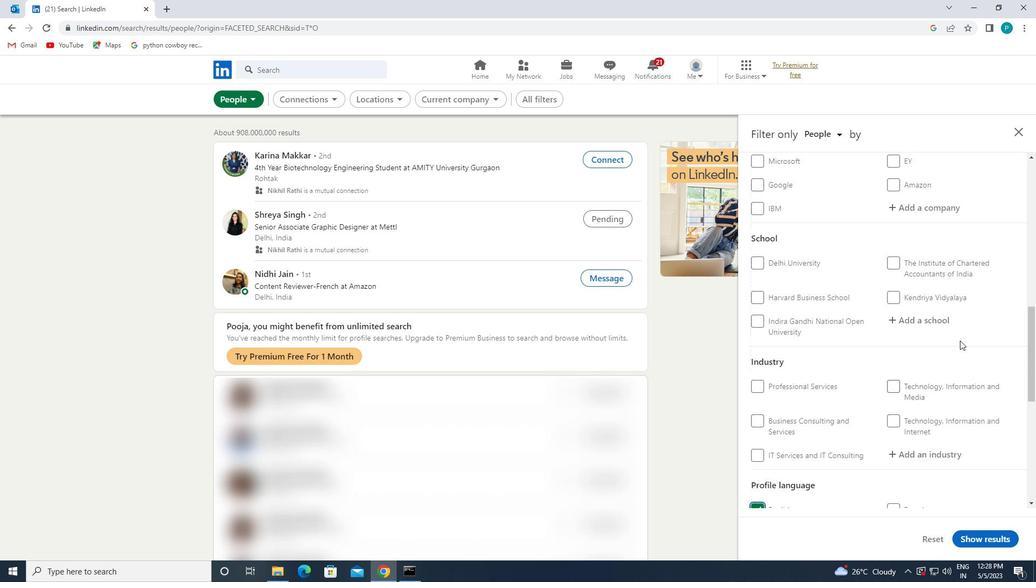 
Action: Mouse scrolled (965, 302) with delta (0, 0)
Screenshot: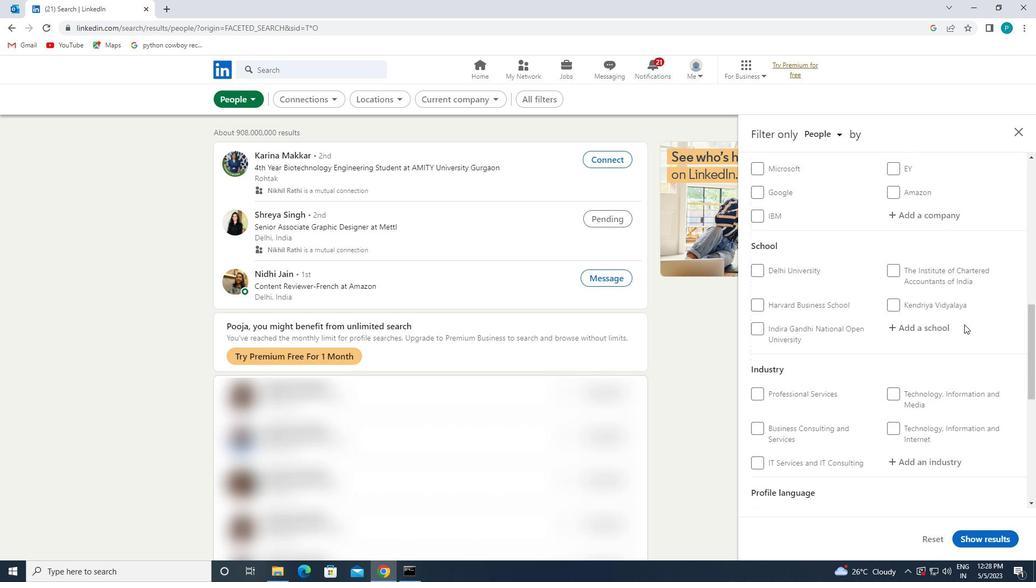 
Action: Mouse moved to (952, 280)
Screenshot: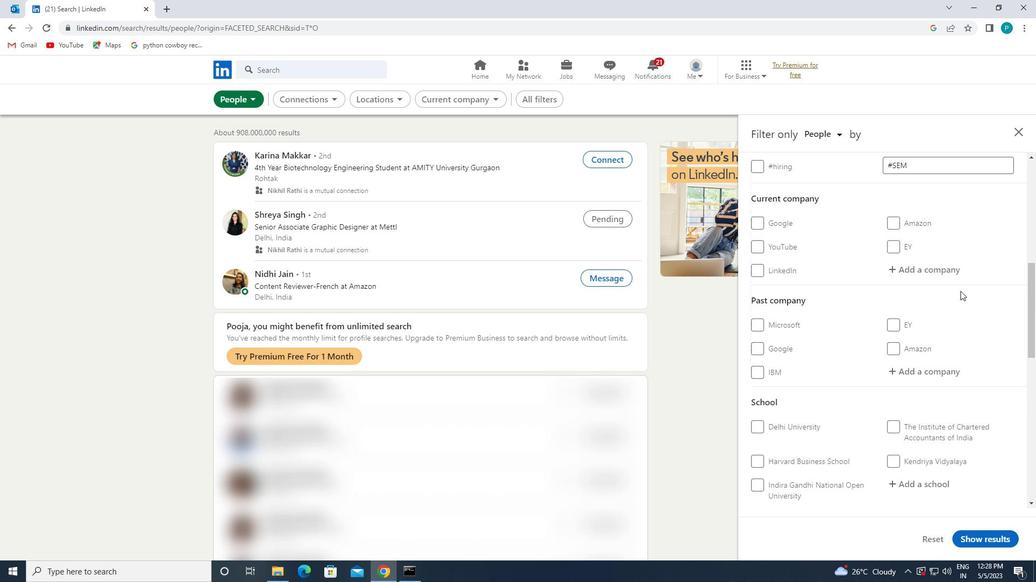 
Action: Mouse pressed left at (952, 280)
Screenshot: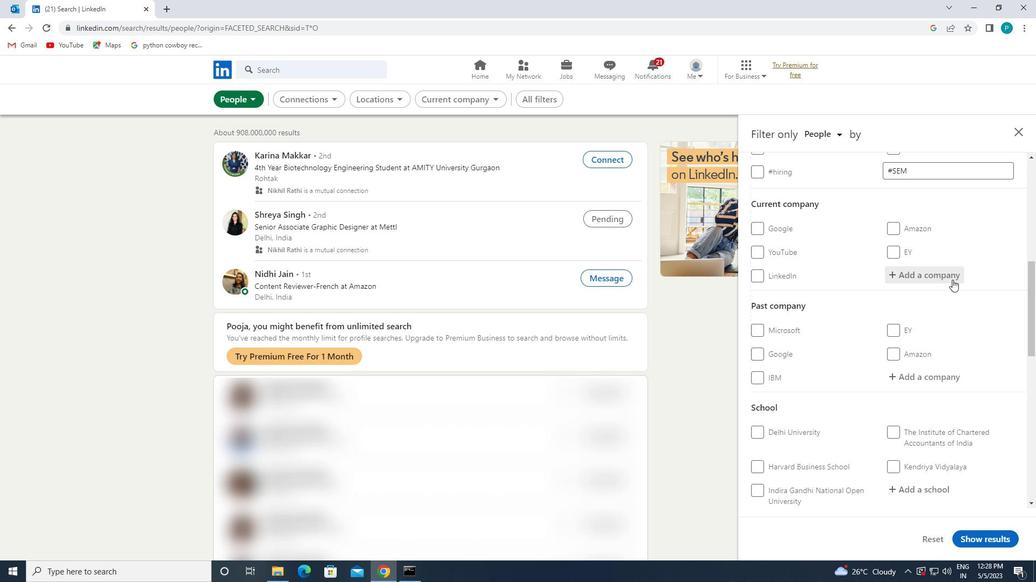 
Action: Key pressed <Key.caps_lock><Key.caps_lock>J<Key.caps_lock>OB4
Screenshot: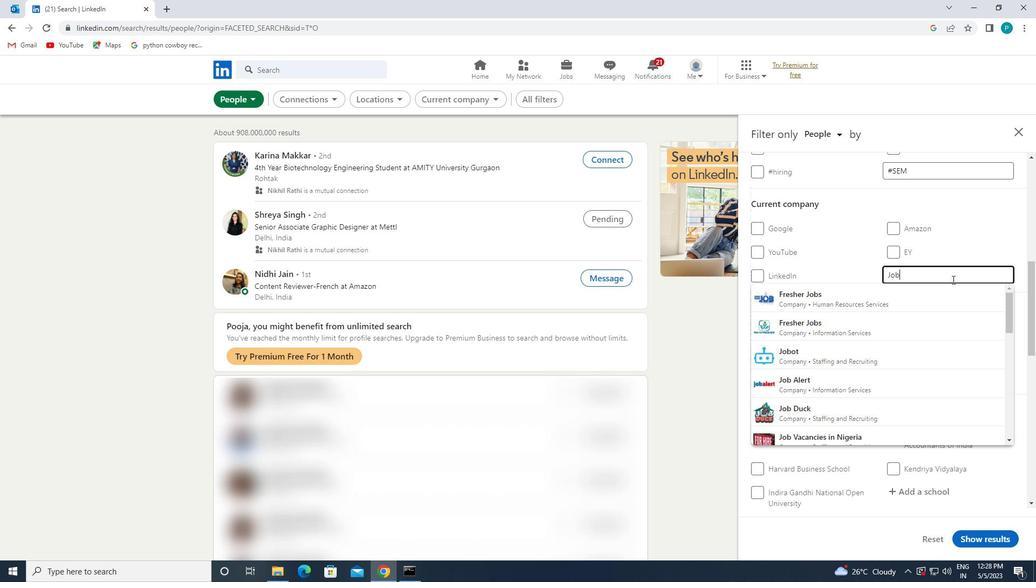 
Action: Mouse moved to (888, 306)
Screenshot: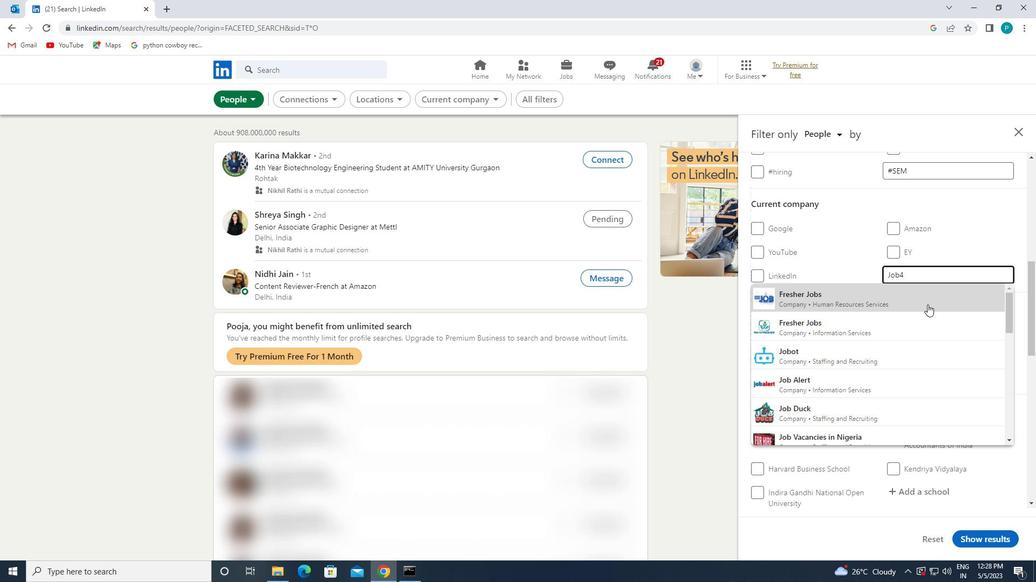 
Action: Mouse pressed left at (888, 306)
Screenshot: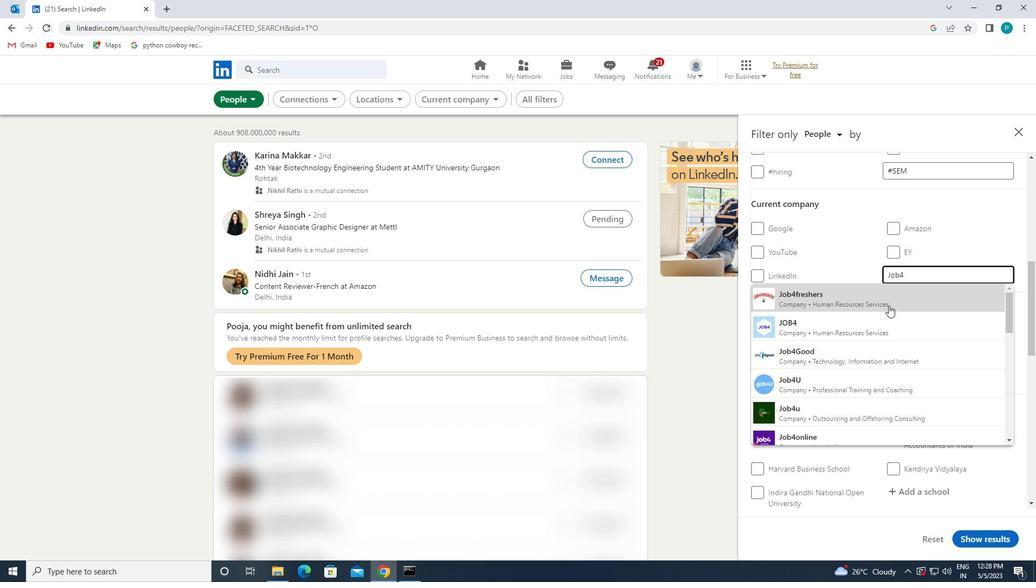 
Action: Mouse moved to (897, 319)
Screenshot: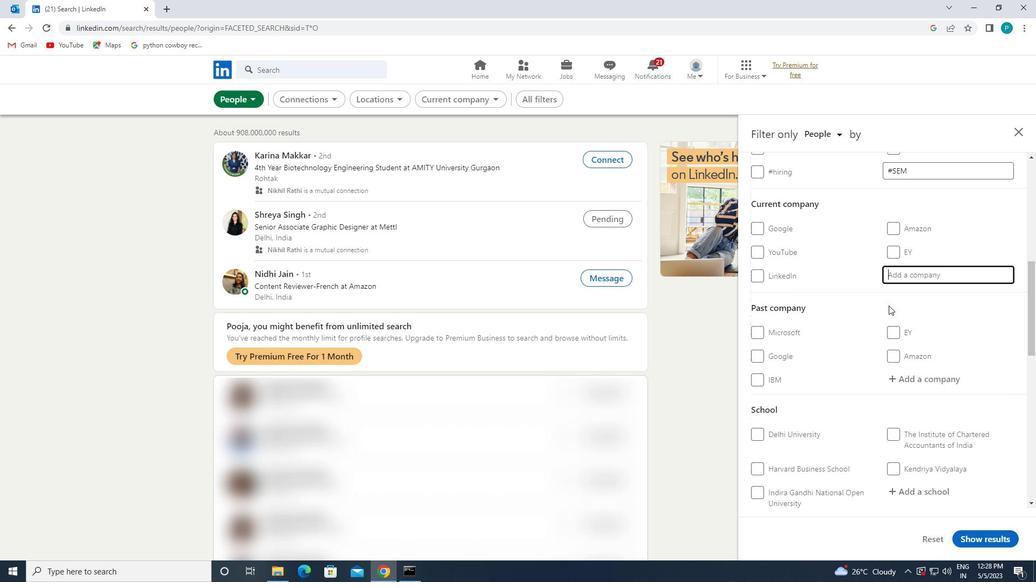 
Action: Mouse scrolled (897, 318) with delta (0, 0)
Screenshot: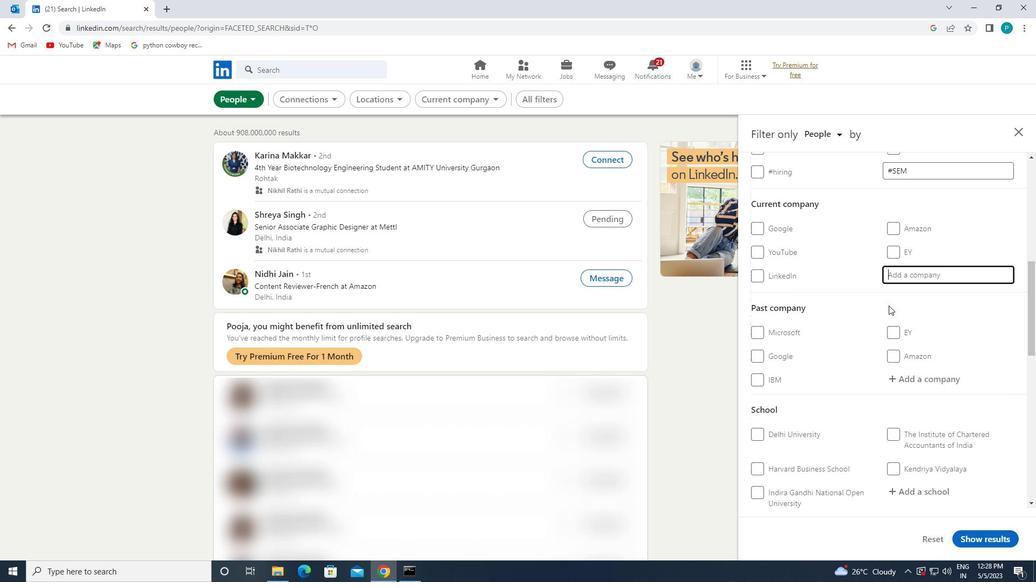 
Action: Mouse moved to (899, 323)
Screenshot: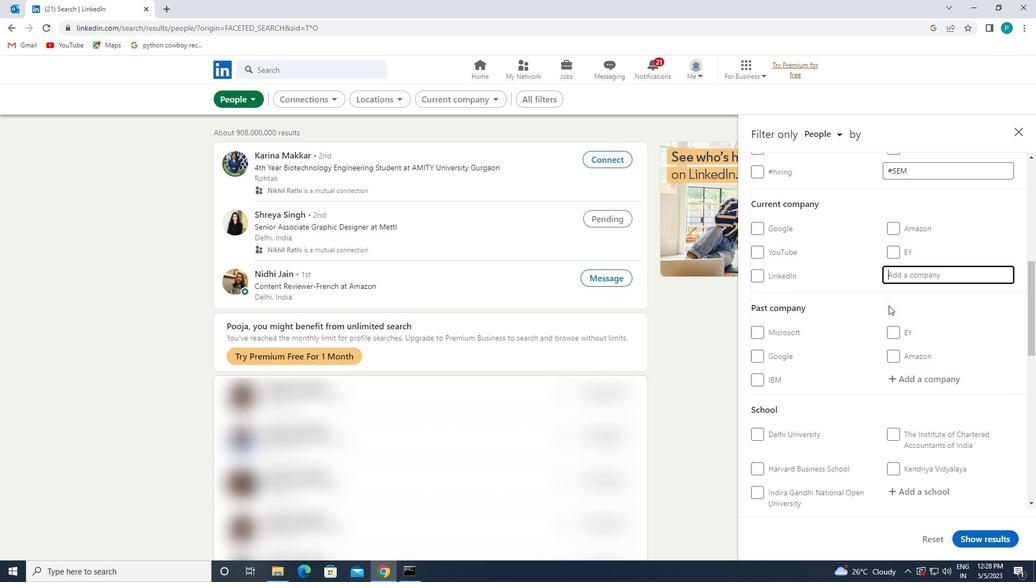 
Action: Mouse scrolled (899, 322) with delta (0, 0)
Screenshot: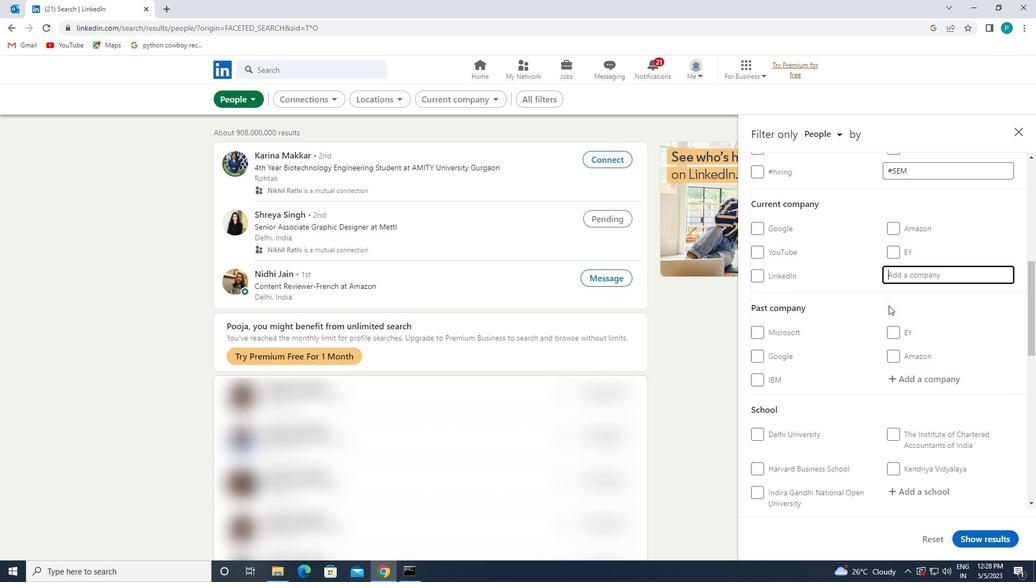 
Action: Mouse moved to (901, 326)
Screenshot: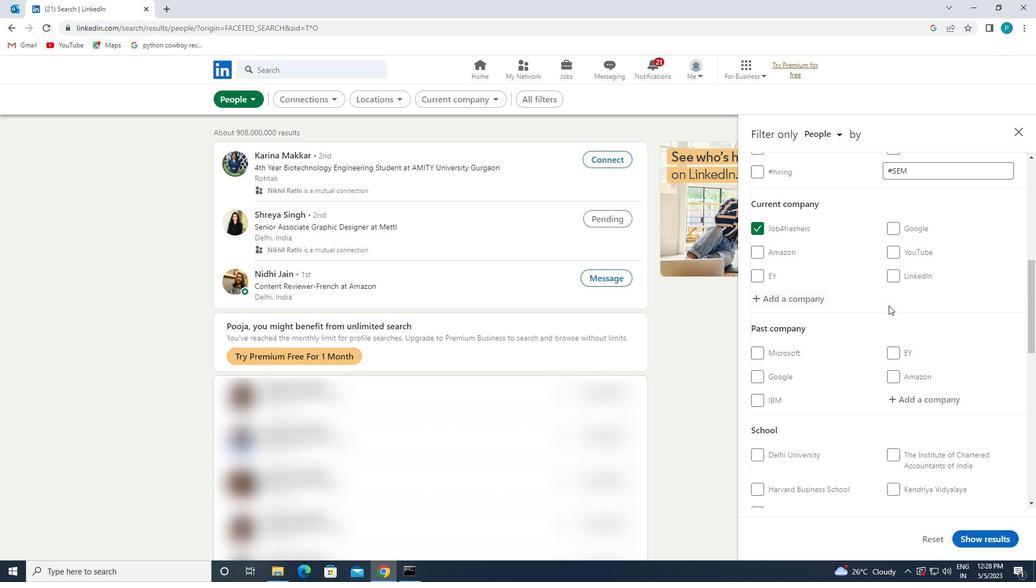 
Action: Mouse scrolled (901, 325) with delta (0, 0)
Screenshot: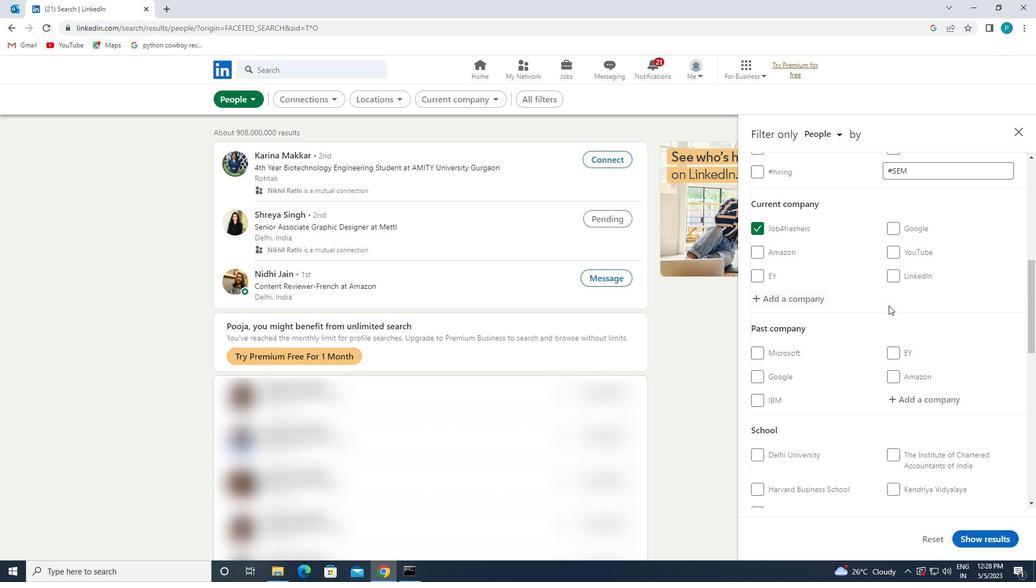 
Action: Mouse moved to (911, 349)
Screenshot: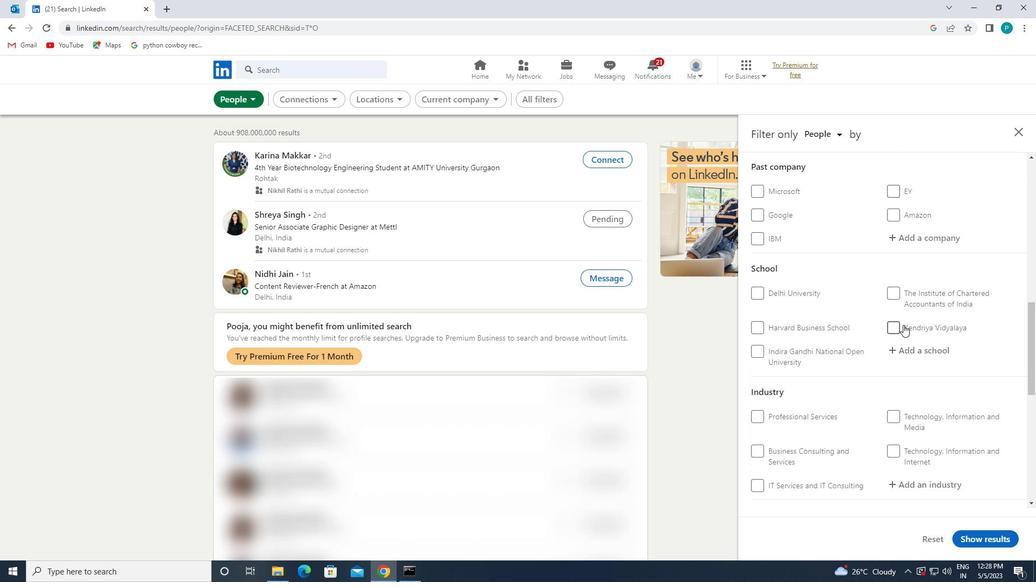 
Action: Mouse pressed left at (911, 349)
Screenshot: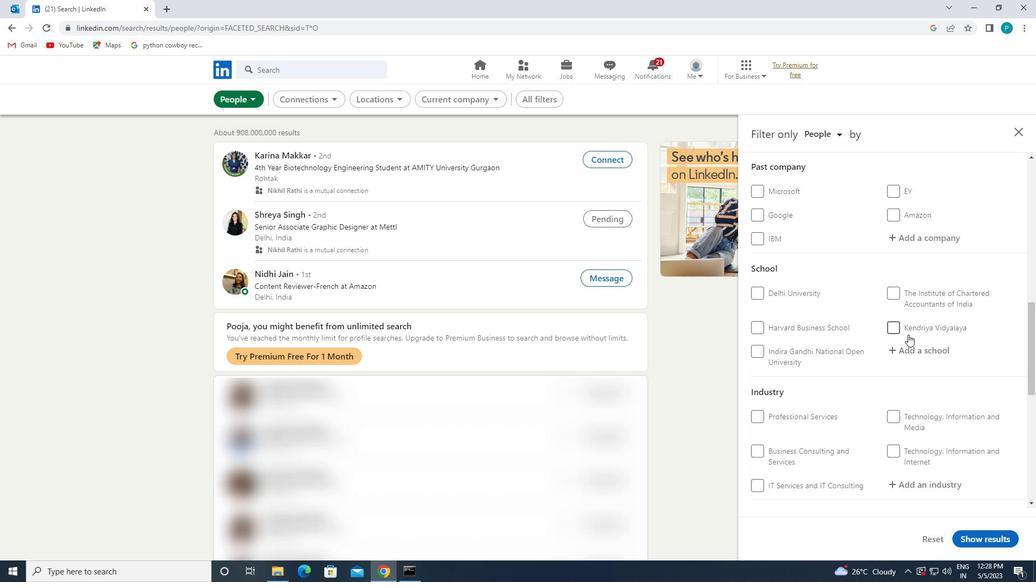 
Action: Mouse moved to (910, 349)
Screenshot: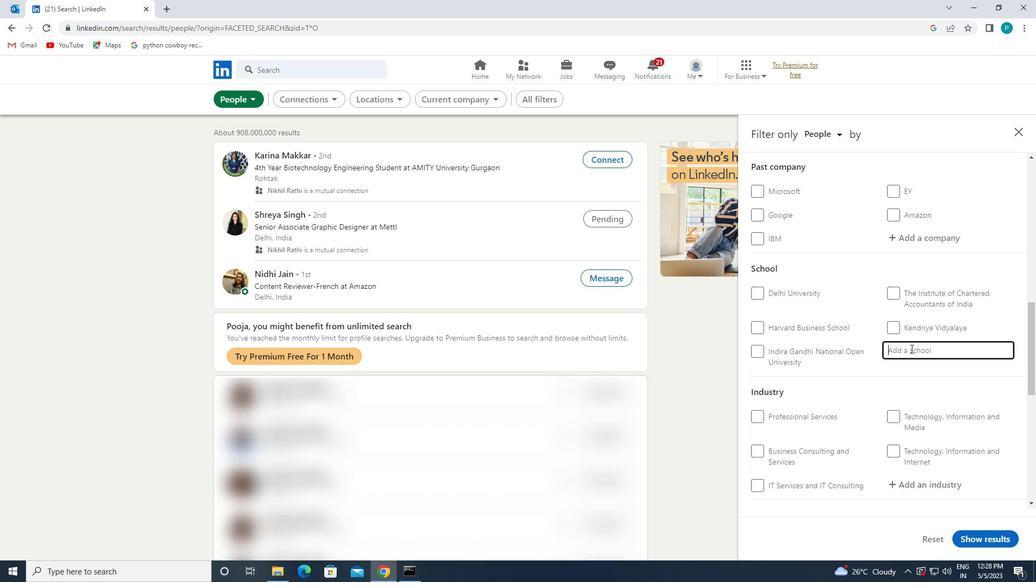 
Action: Key pressed <Key.caps_lock>S<Key.caps_lock>T.<Key.space><Key.caps_lock>T<Key.caps_lock>ERESA
Screenshot: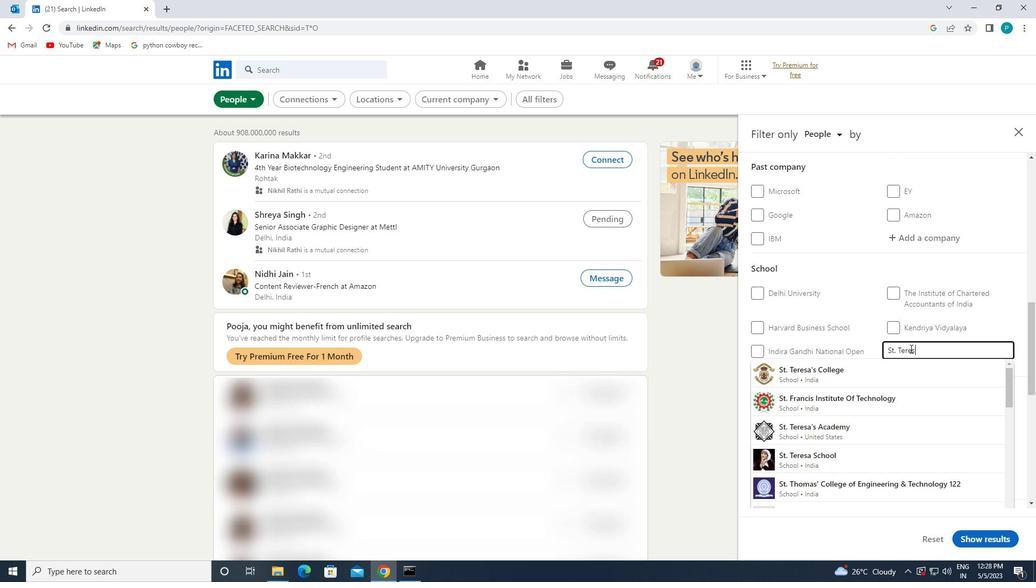 
Action: Mouse moved to (896, 365)
Screenshot: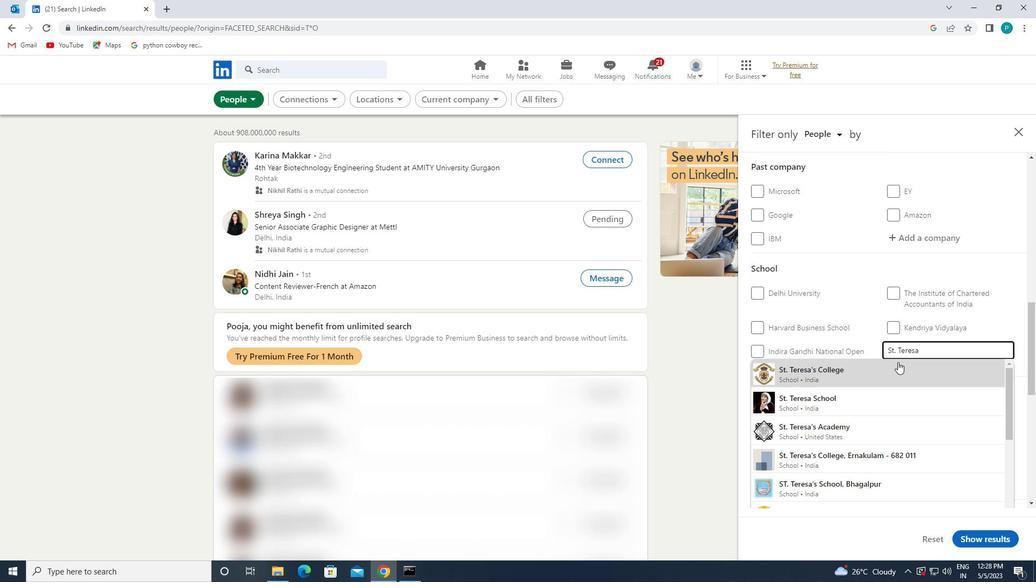 
Action: Mouse pressed left at (896, 365)
Screenshot: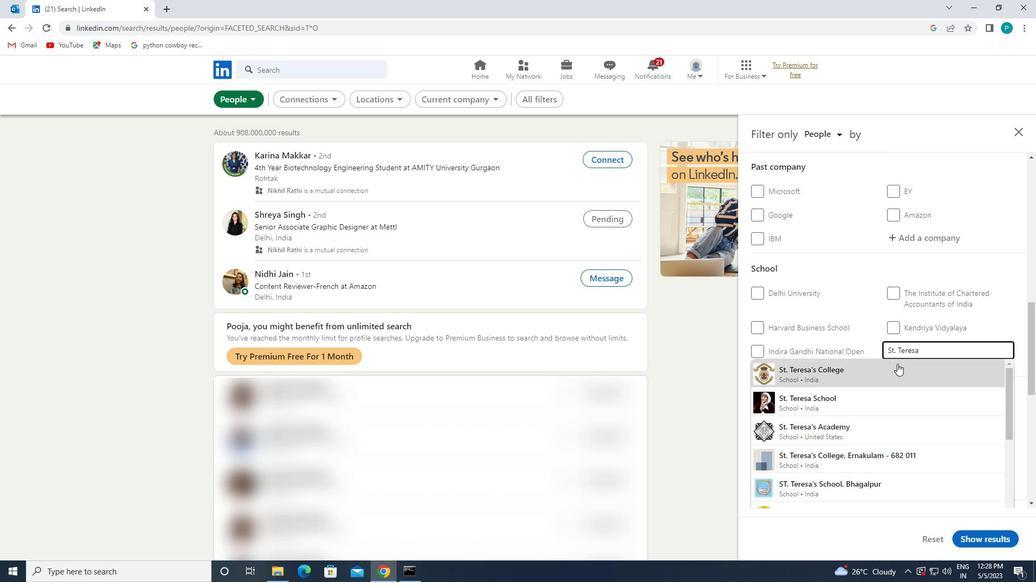 
Action: Mouse moved to (902, 374)
Screenshot: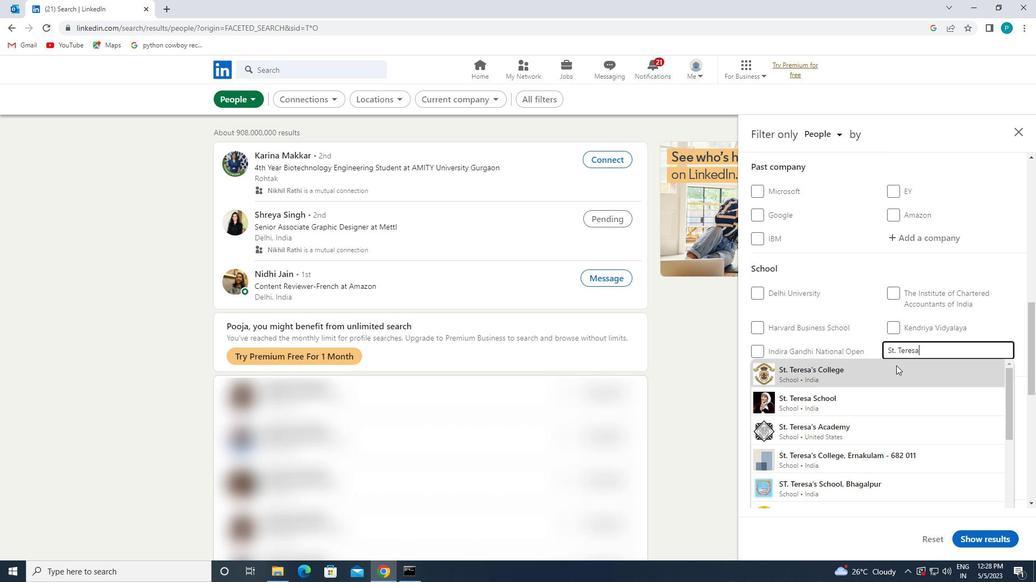 
Action: Mouse scrolled (902, 374) with delta (0, 0)
Screenshot: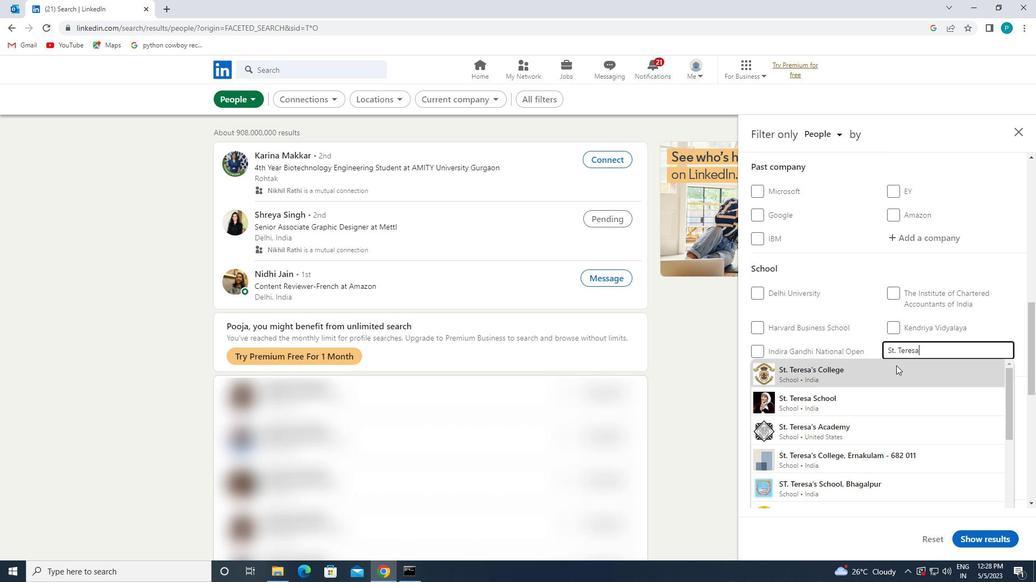 
Action: Mouse moved to (902, 375)
Screenshot: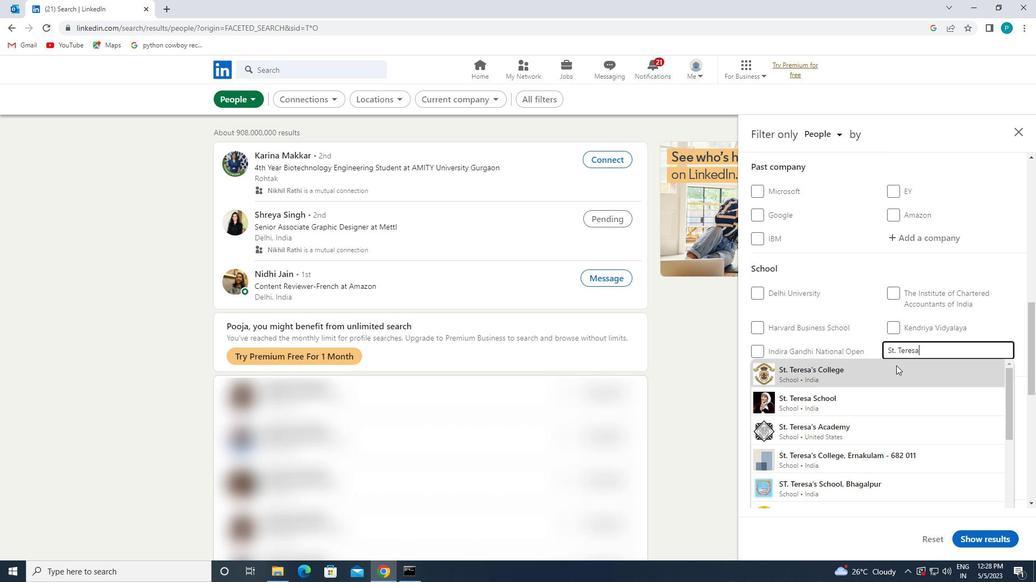 
Action: Mouse scrolled (902, 374) with delta (0, 0)
Screenshot: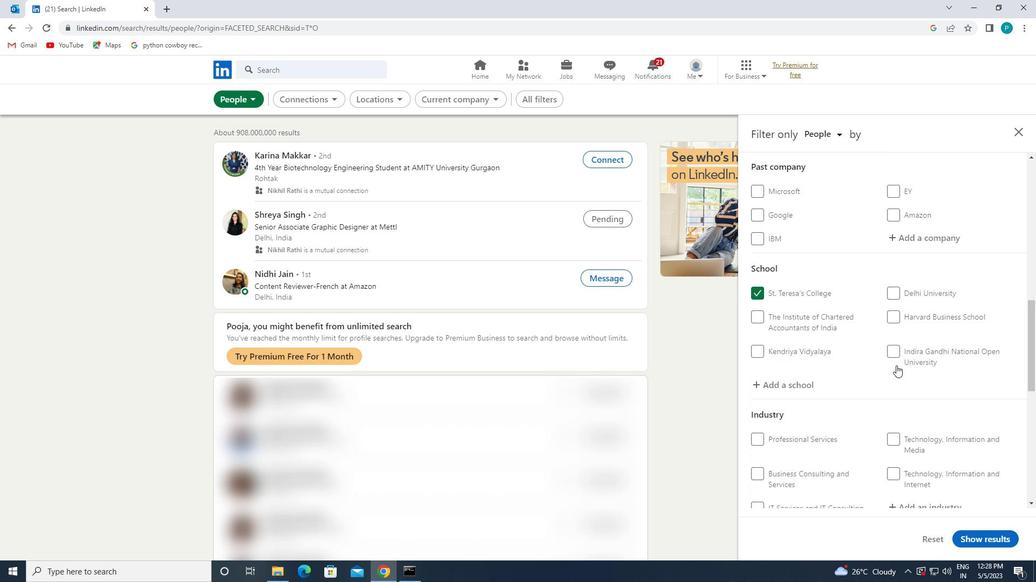 
Action: Mouse scrolled (902, 374) with delta (0, 0)
Screenshot: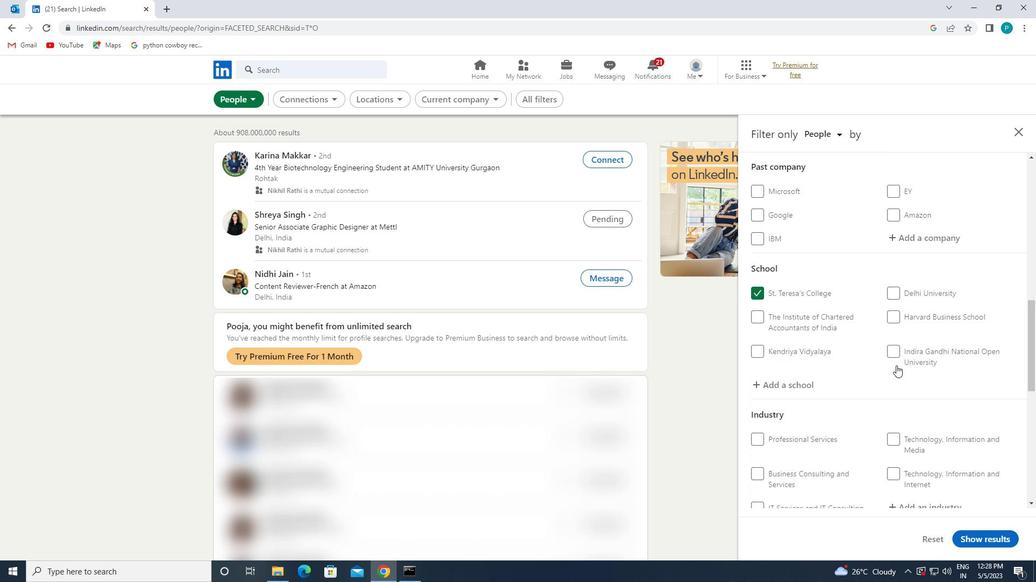 
Action: Mouse scrolled (902, 374) with delta (0, 0)
Screenshot: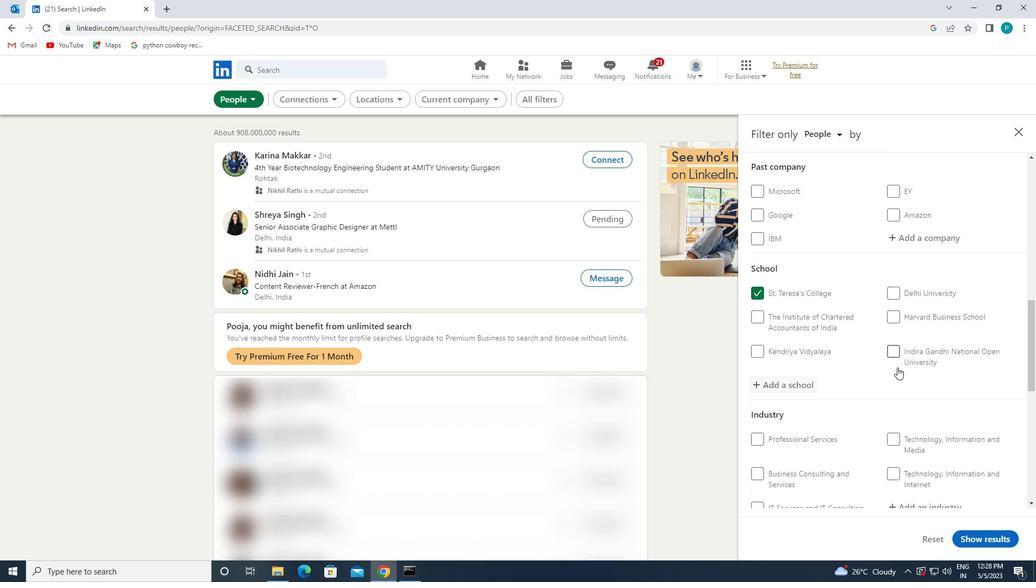 
Action: Mouse moved to (904, 297)
Screenshot: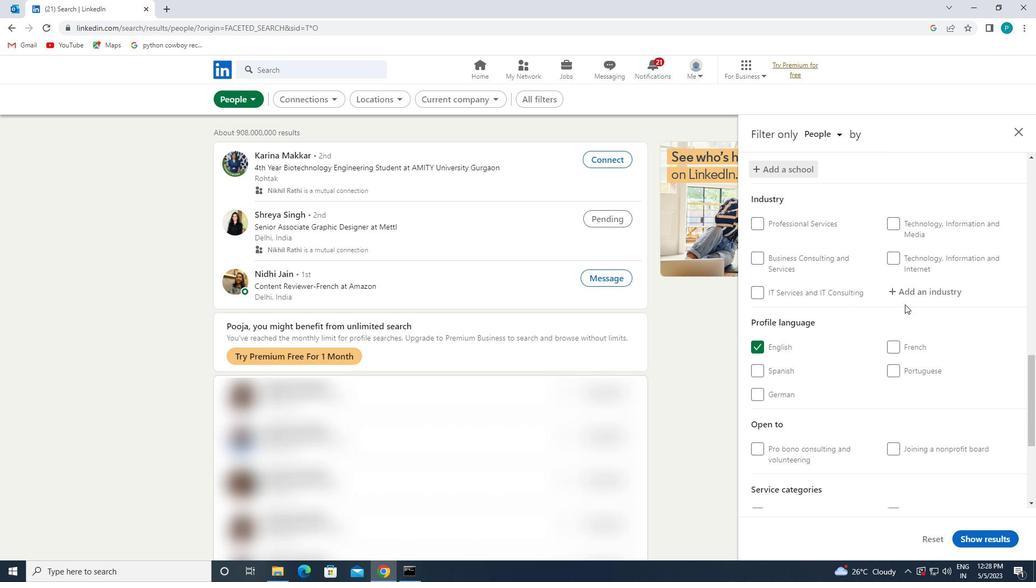 
Action: Mouse pressed left at (904, 297)
Screenshot: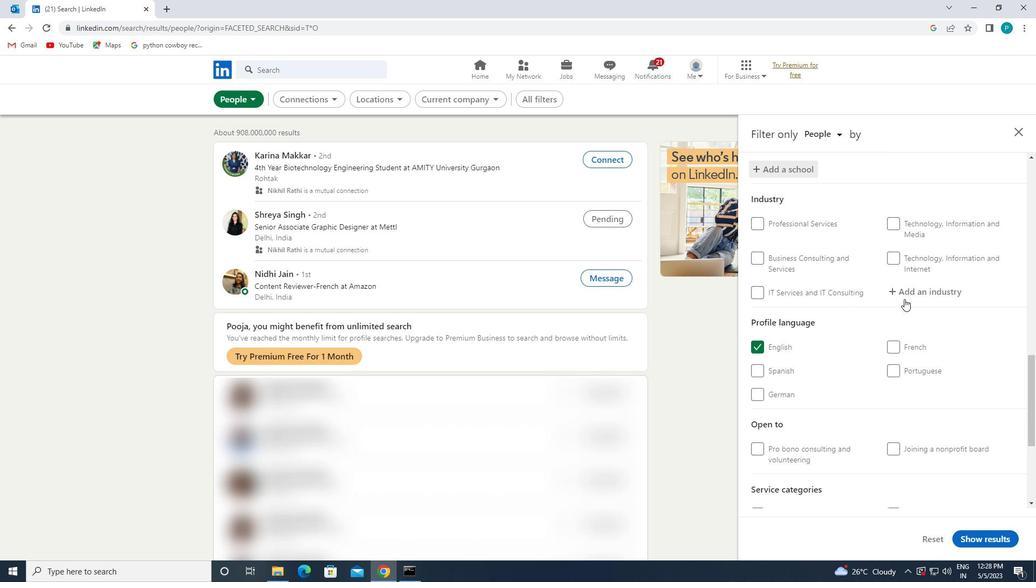 
Action: Key pressed <Key.caps_lock>N<Key.caps_lock>ON
Screenshot: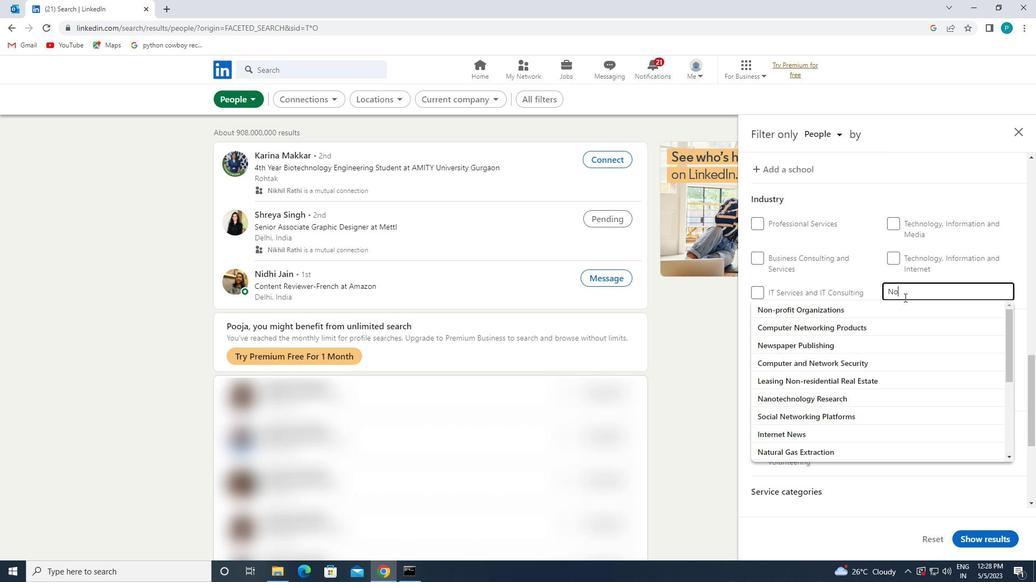
Action: Mouse moved to (874, 379)
Screenshot: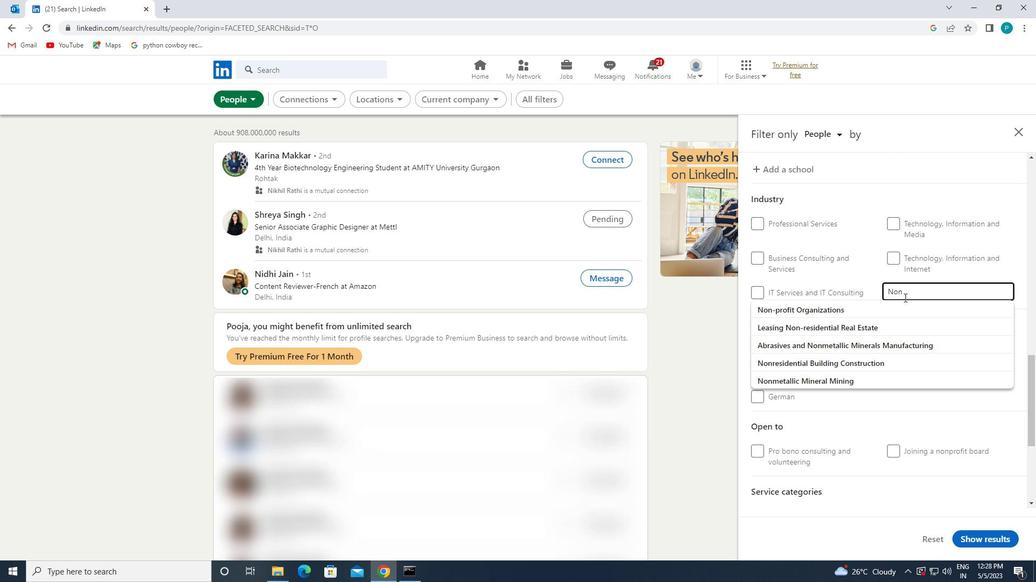 
Action: Mouse pressed left at (874, 379)
Screenshot: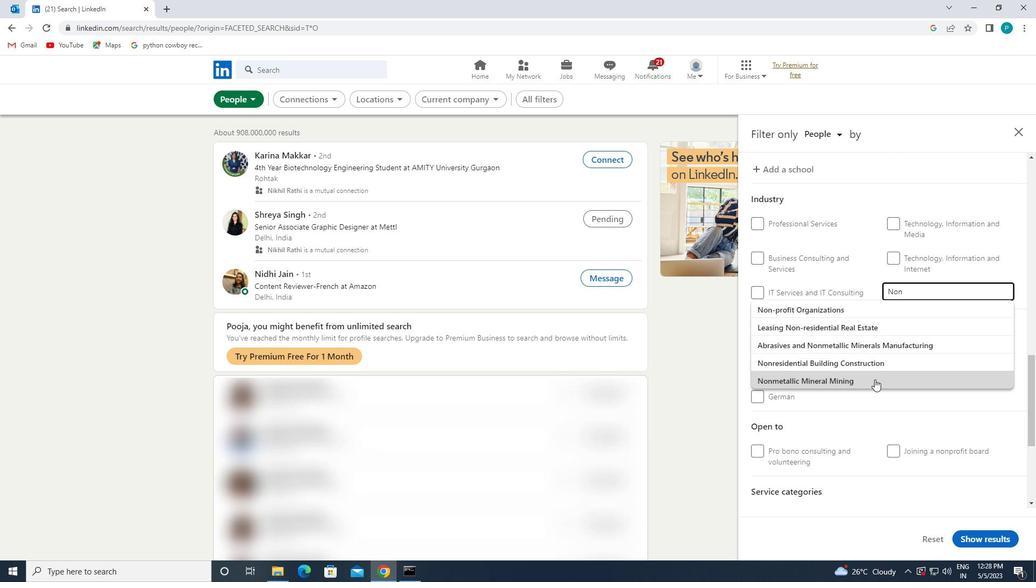 
Action: Mouse scrolled (874, 379) with delta (0, 0)
Screenshot: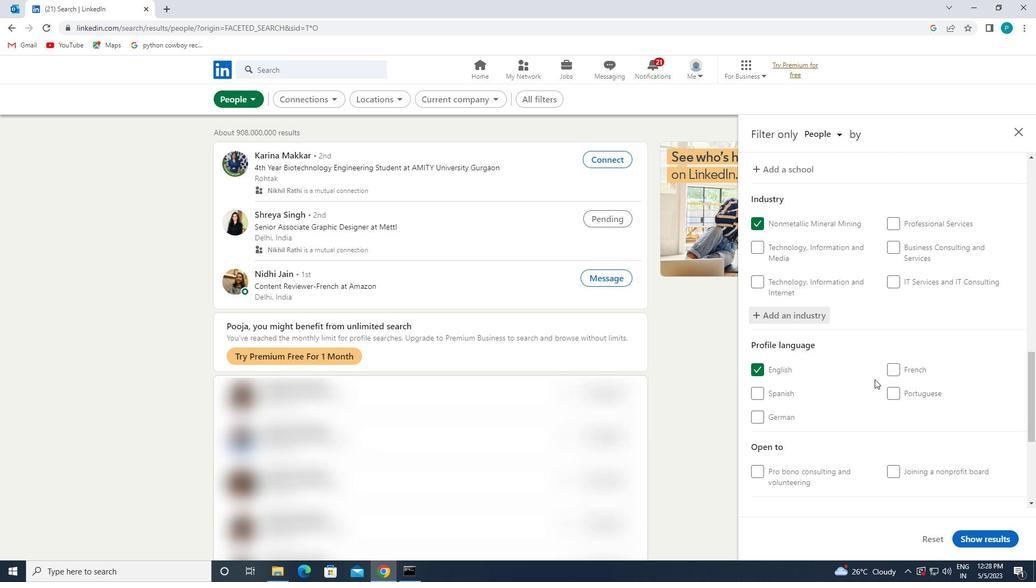 
Action: Mouse scrolled (874, 379) with delta (0, 0)
Screenshot: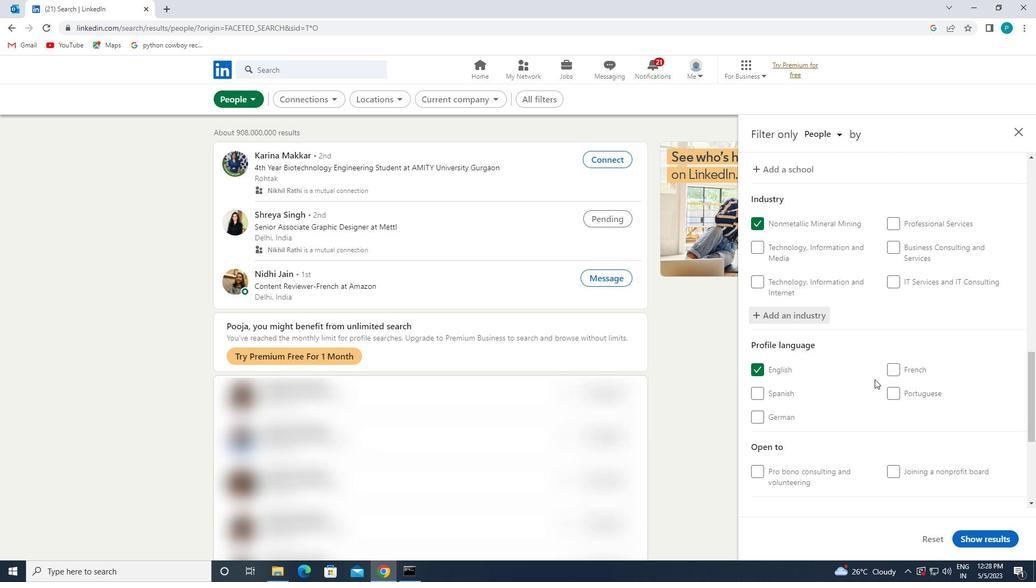 
Action: Mouse scrolled (874, 379) with delta (0, 0)
Screenshot: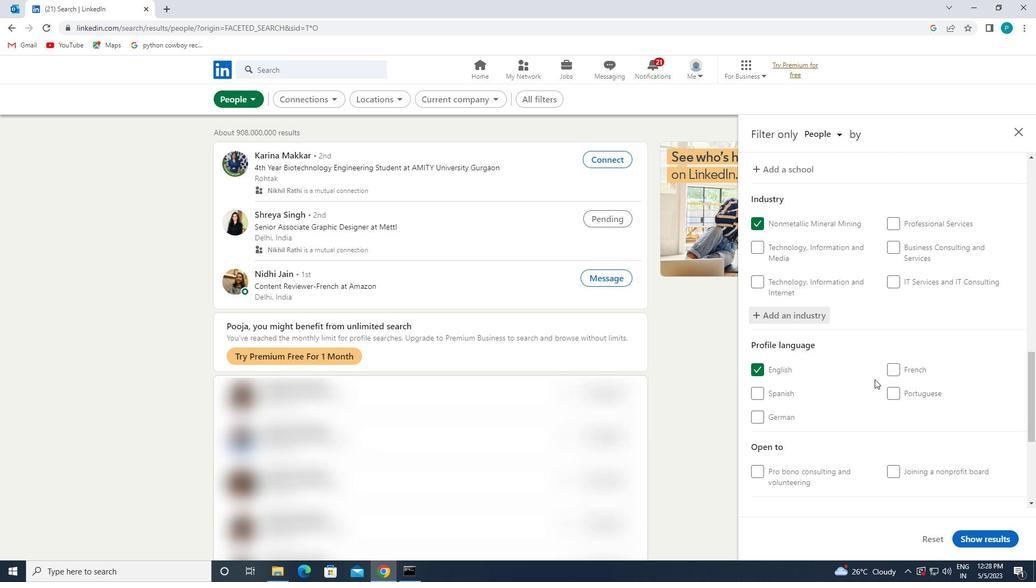 
Action: Mouse moved to (908, 415)
Screenshot: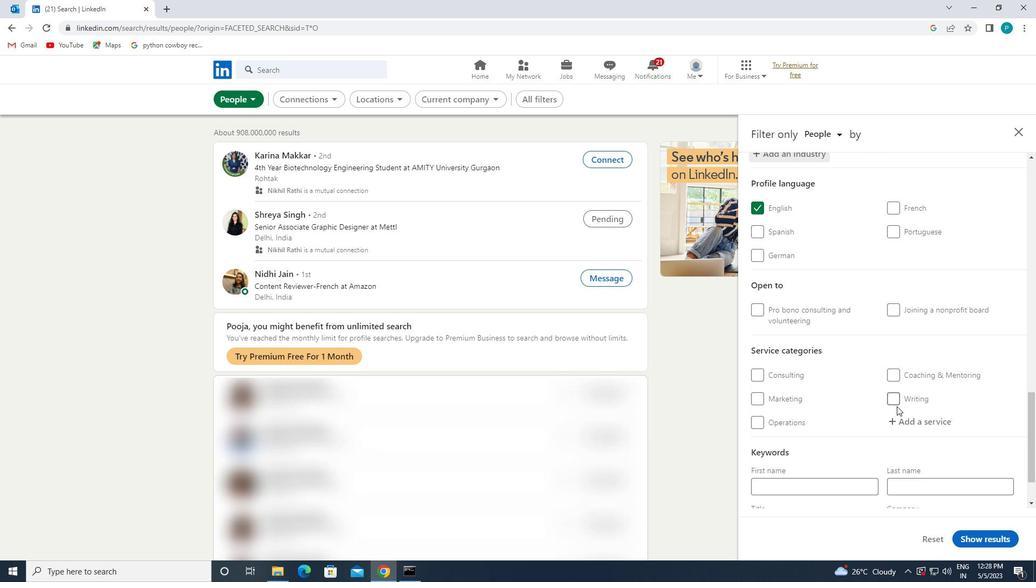 
Action: Mouse pressed left at (908, 415)
Screenshot: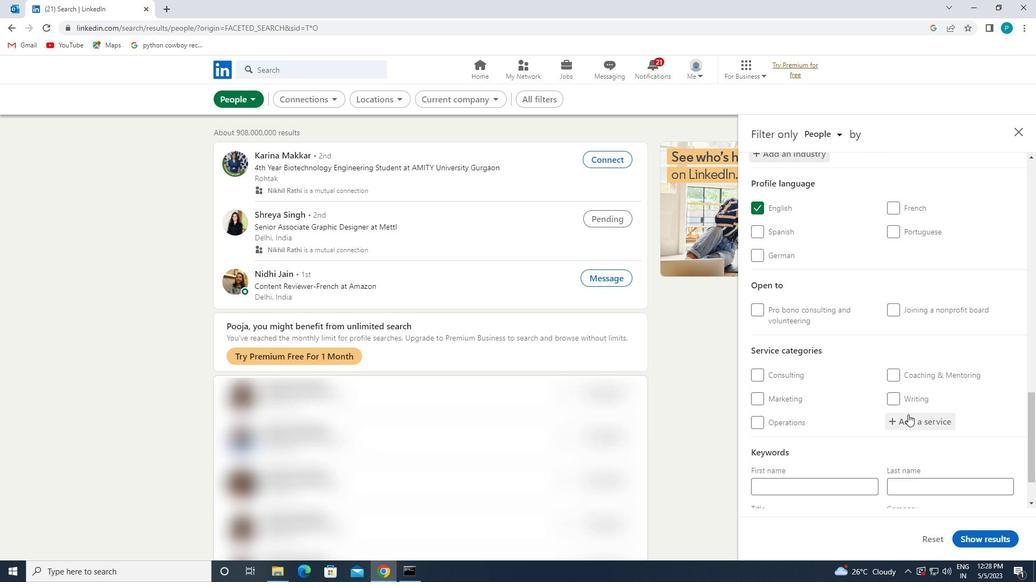 
Action: Mouse moved to (908, 413)
Screenshot: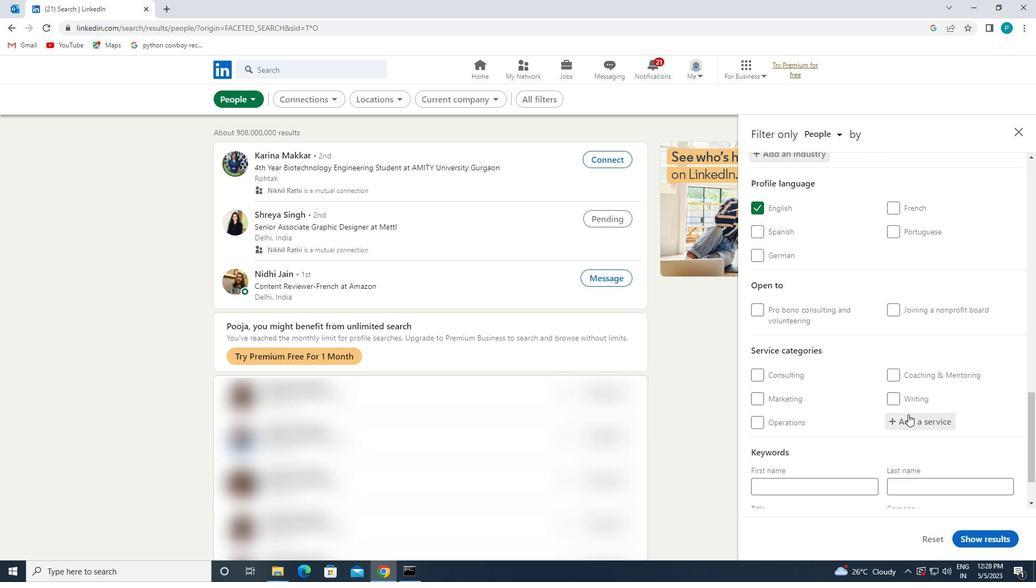 
Action: Key pressed <Key.caps_lock>D<Key.caps_lock>ATA<Key.space><Key.caps_lock>E<Key.caps_lock>N
Screenshot: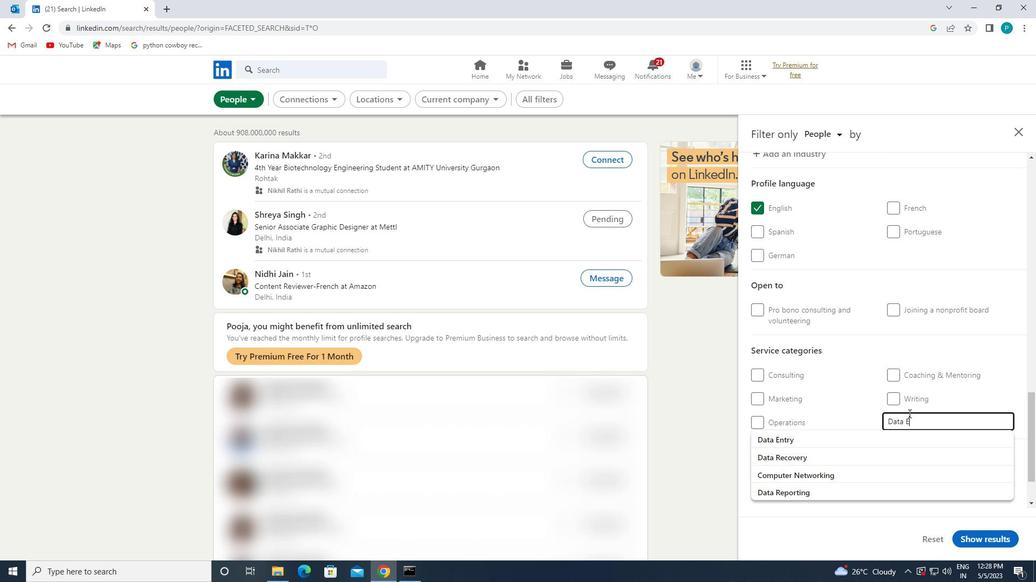 
Action: Mouse moved to (872, 436)
Screenshot: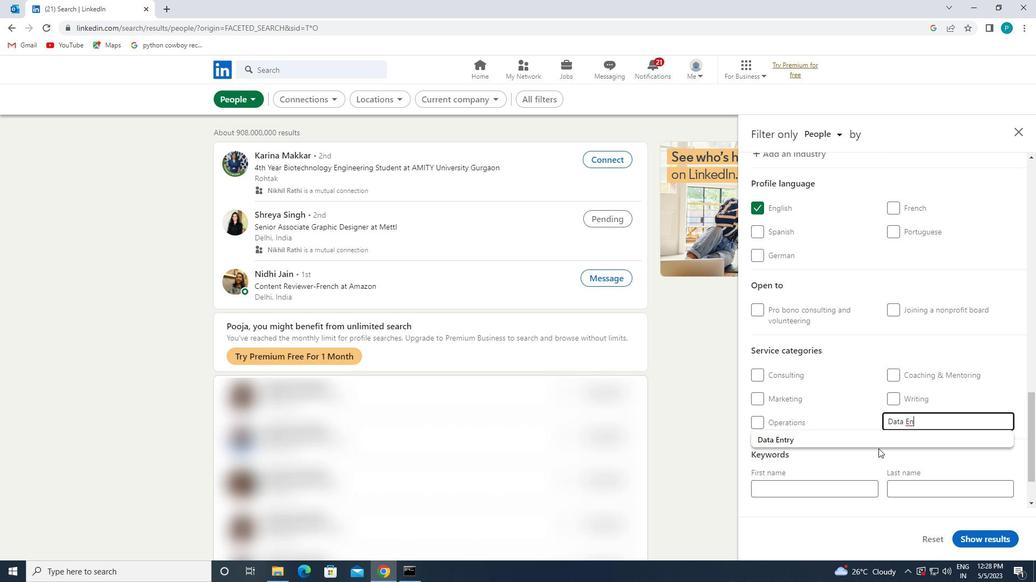 
Action: Mouse pressed left at (872, 436)
Screenshot: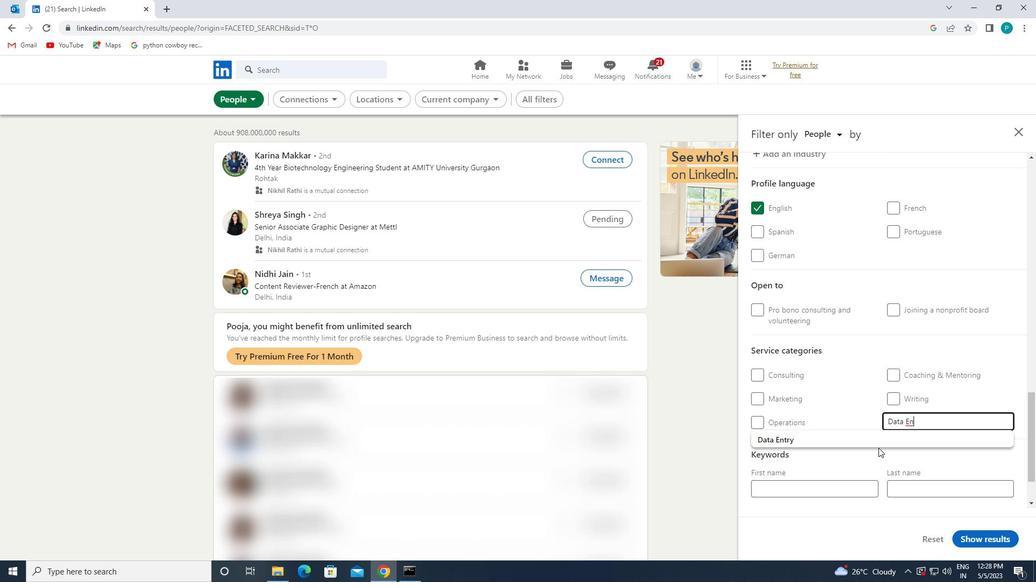 
Action: Mouse moved to (856, 449)
Screenshot: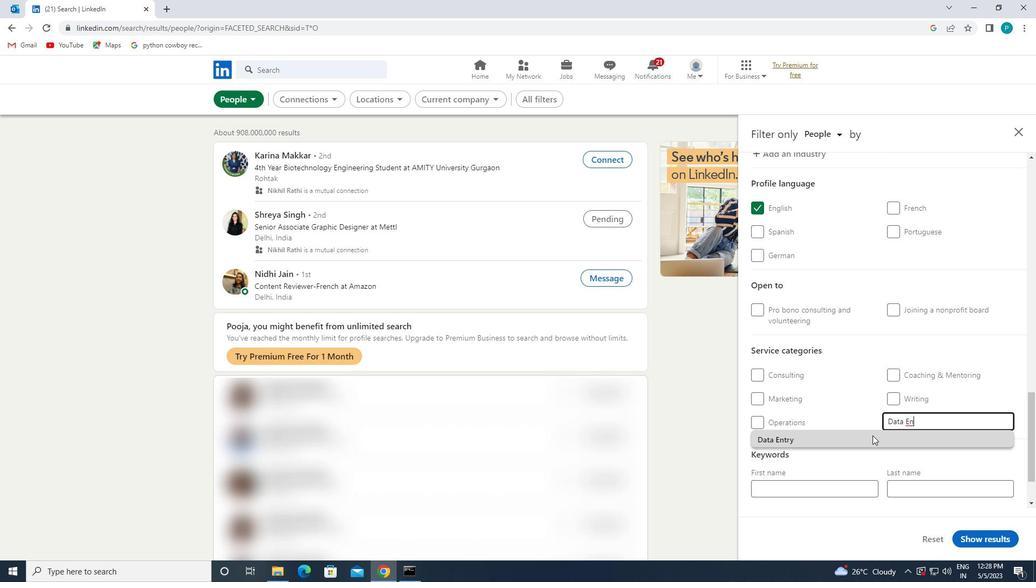 
Action: Mouse scrolled (856, 449) with delta (0, 0)
Screenshot: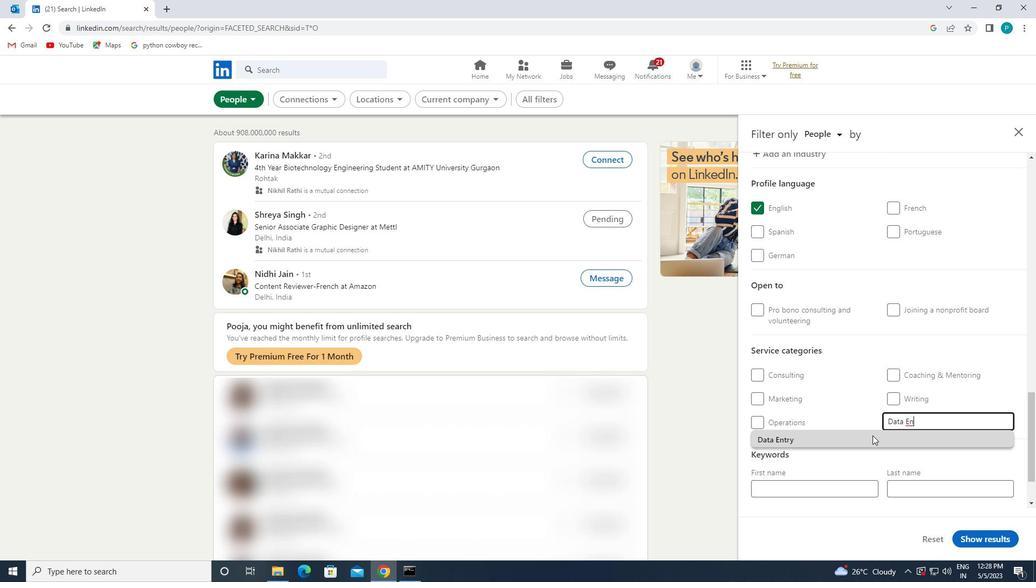 
Action: Mouse scrolled (856, 449) with delta (0, 0)
Screenshot: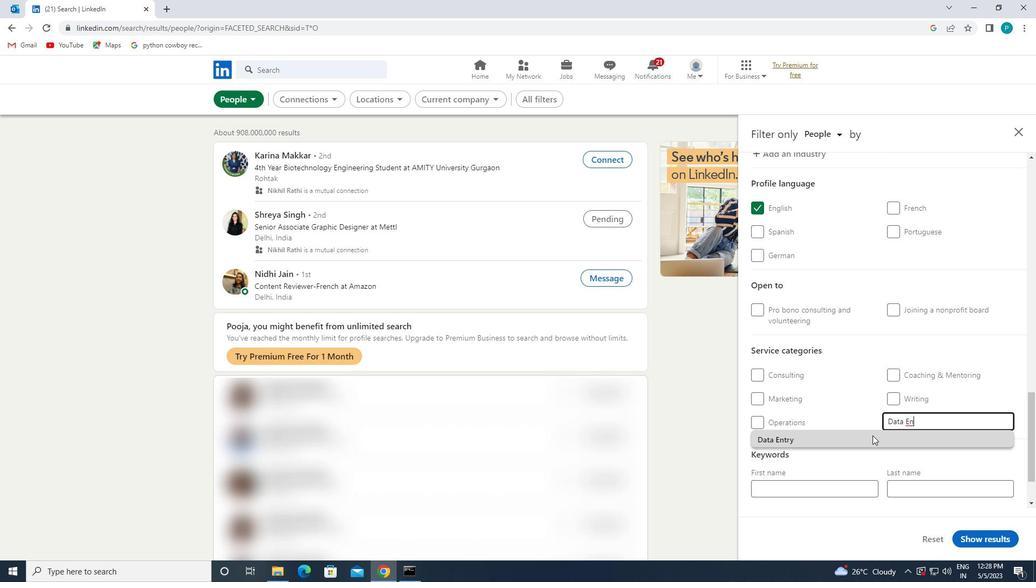
Action: Mouse scrolled (856, 449) with delta (0, 0)
Screenshot: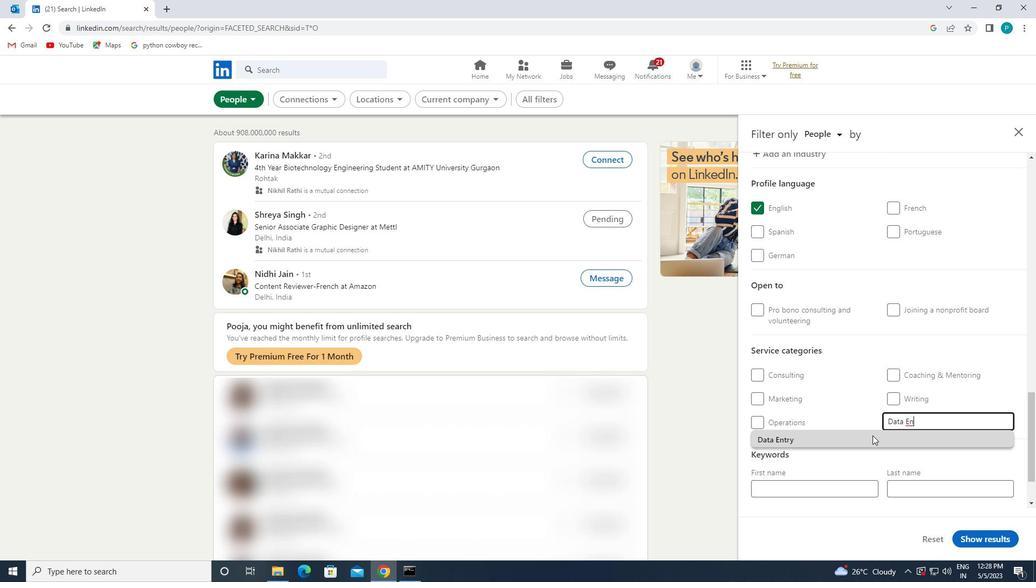 
Action: Mouse moved to (804, 468)
Screenshot: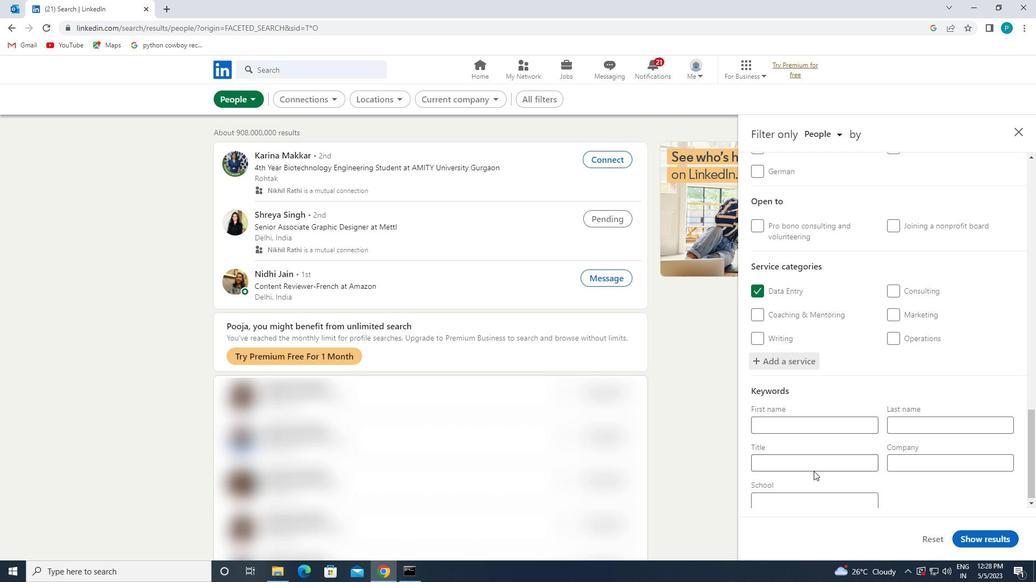 
Action: Mouse pressed left at (804, 468)
Screenshot: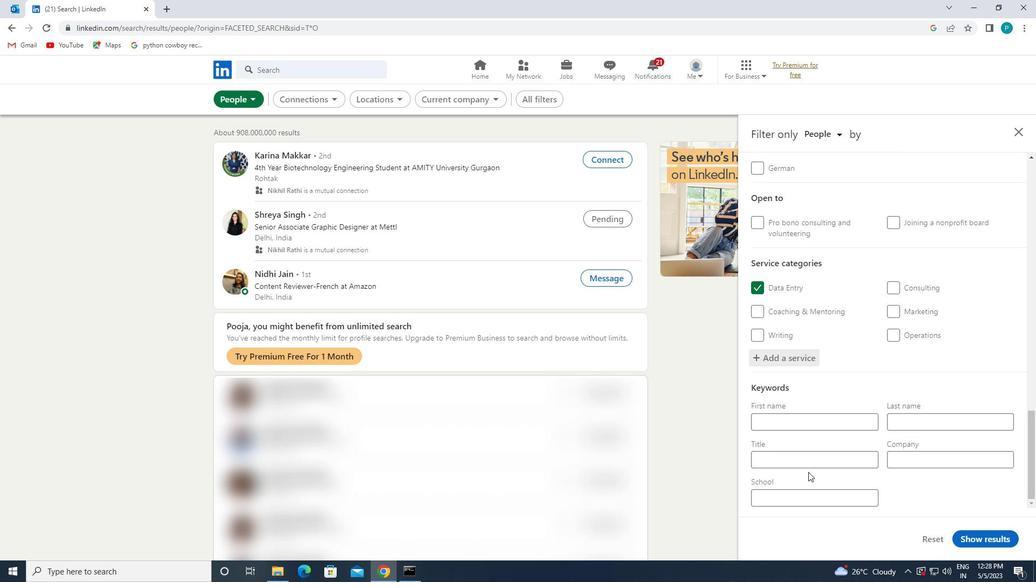 
Action: Key pressed <Key.caps_lock>C<Key.caps_lock>OMMUNITY<Key.space><Key.caps_lock>FOOD<Key.space><Key.backspace><Key.backspace><Key.backspace><Key.backspace><Key.caps_lock>OOD<Key.space><Key.caps_lock>P<Key.caps_lock>ROJECT<Key.space><Key.caps_lock>W<Key.caps_lock>ORKER
Screenshot: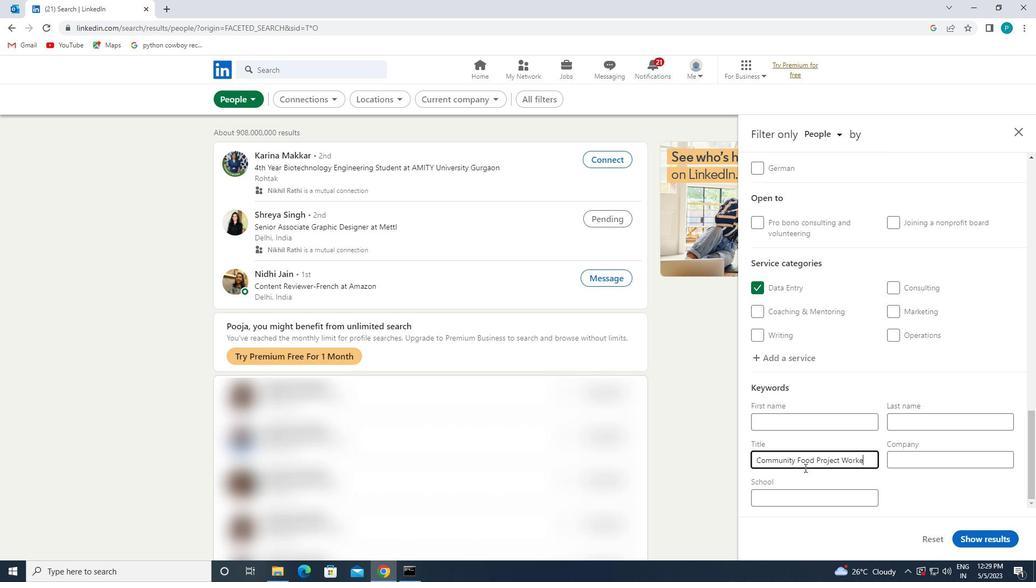 
Action: Mouse moved to (967, 534)
Screenshot: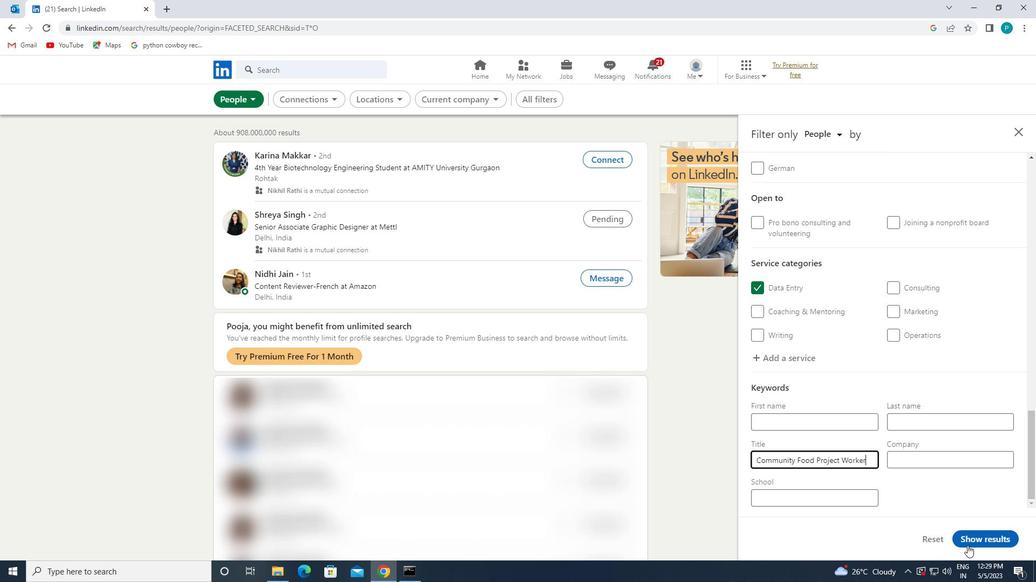 
Action: Mouse pressed left at (967, 534)
Screenshot: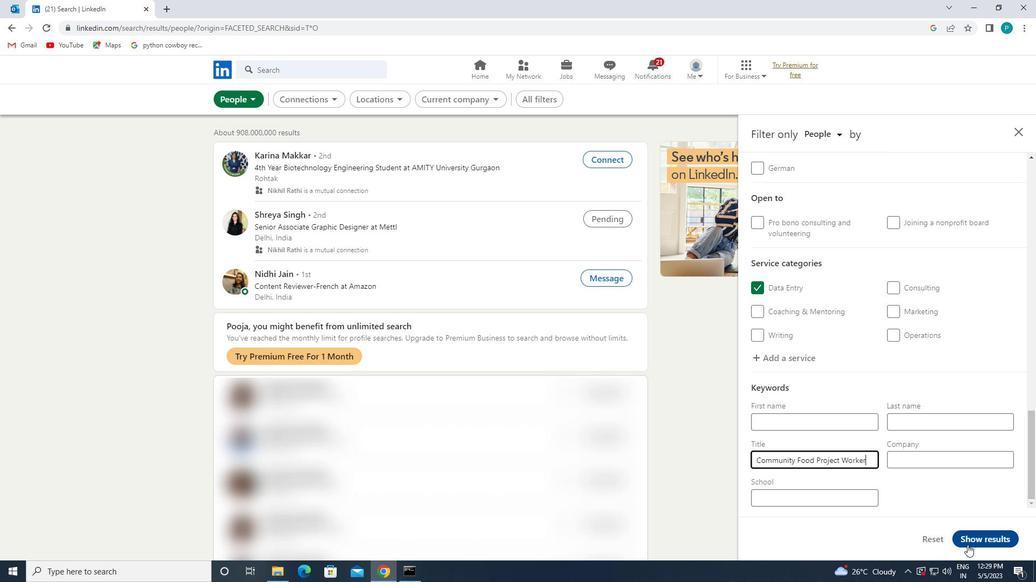 
